 Task: Look for space in Jaten, Indonesia from 1st June, 2023 to 9th June, 2023 for 6 adults in price range Rs.6000 to Rs.12000. Place can be entire place with 3 bedrooms having 3 beds and 3 bathrooms. Property type can be house, flat, guest house. Booking option can be shelf check-in. Required host language is English.
Action: Mouse moved to (428, 80)
Screenshot: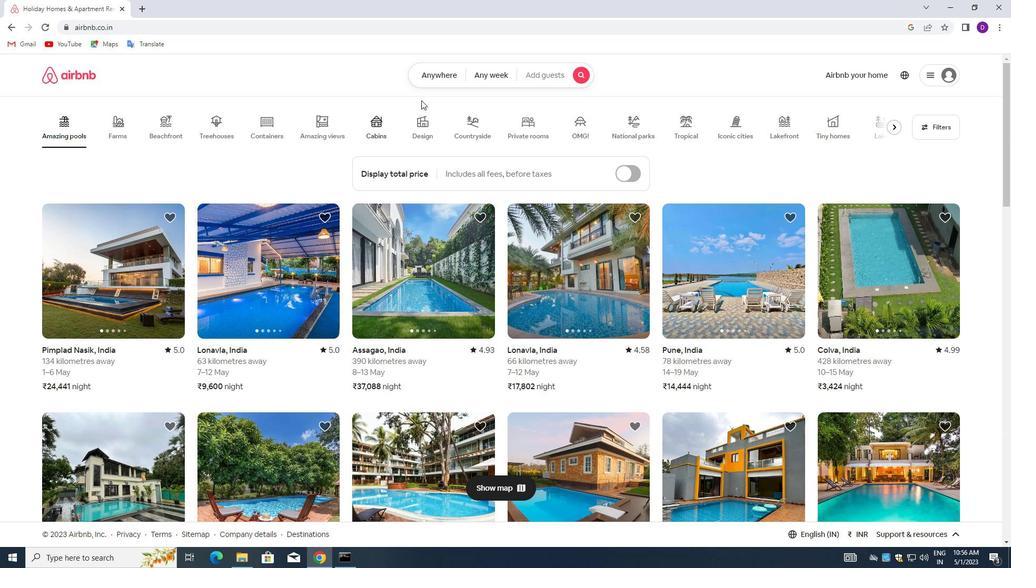 
Action: Mouse pressed left at (428, 80)
Screenshot: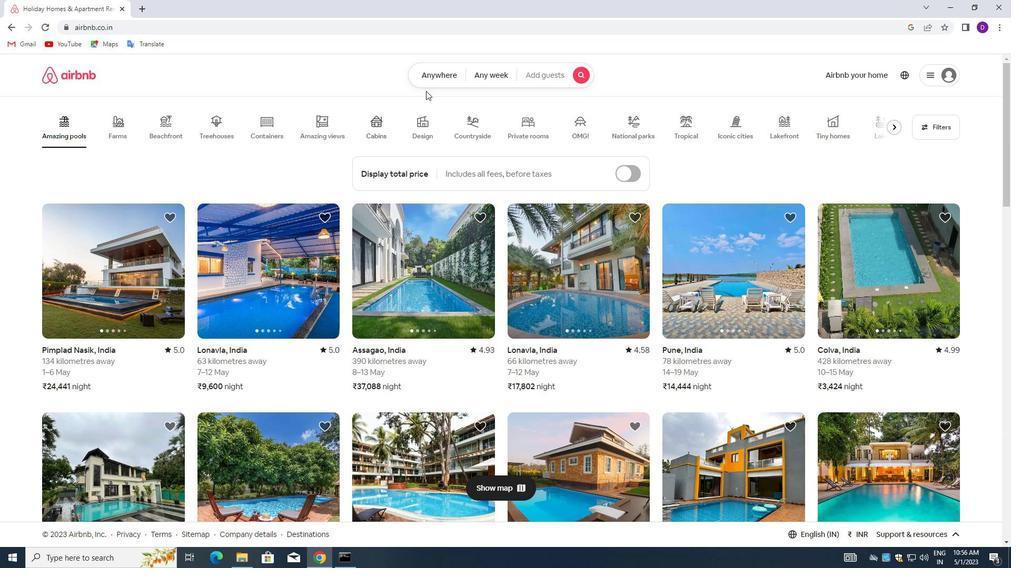 
Action: Mouse moved to (330, 119)
Screenshot: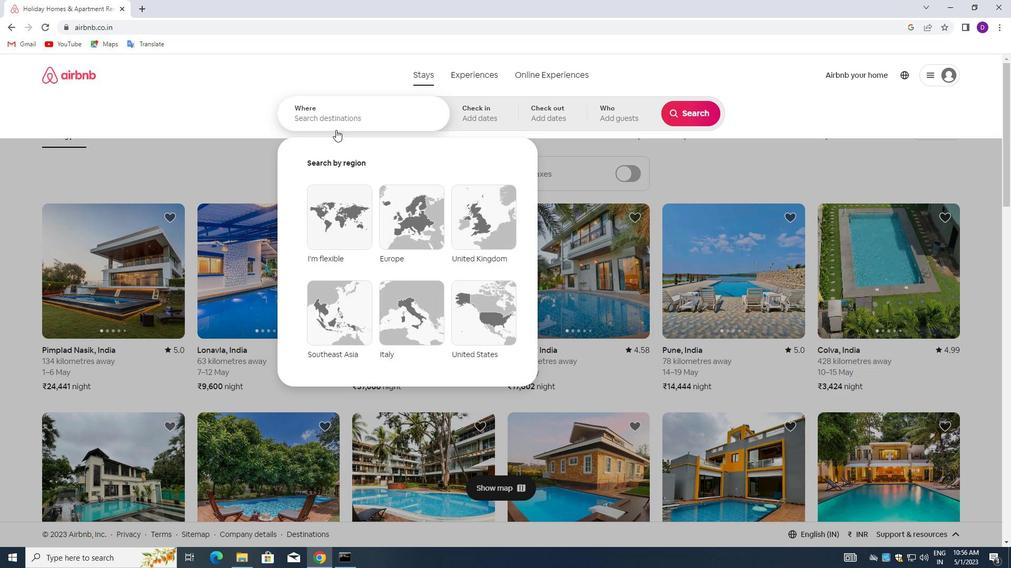 
Action: Mouse pressed left at (330, 119)
Screenshot: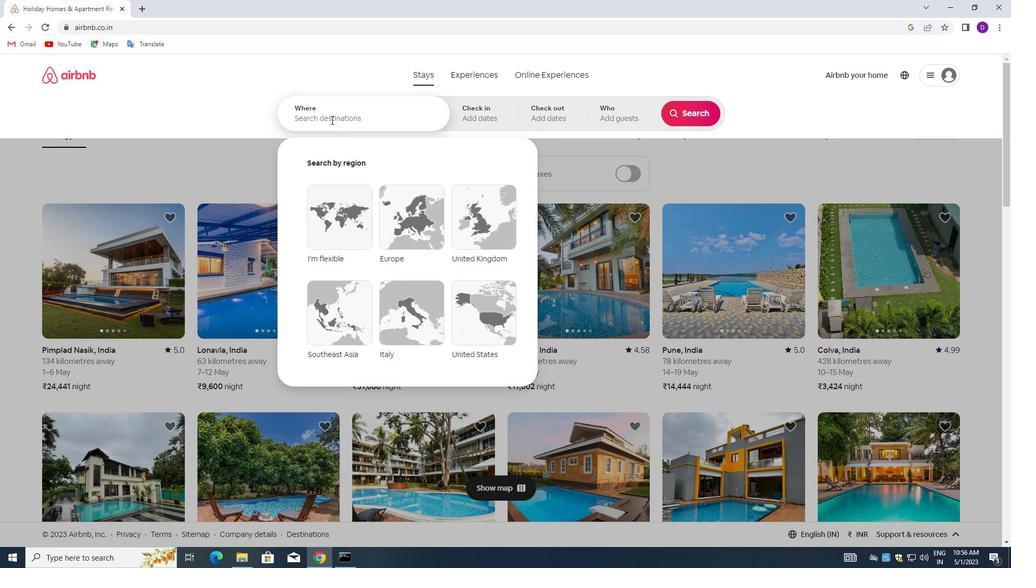 
Action: Key pressed <Key.shift>JATEN,<Key.space><Key.shift>INDONESIA<Key.enter>
Screenshot: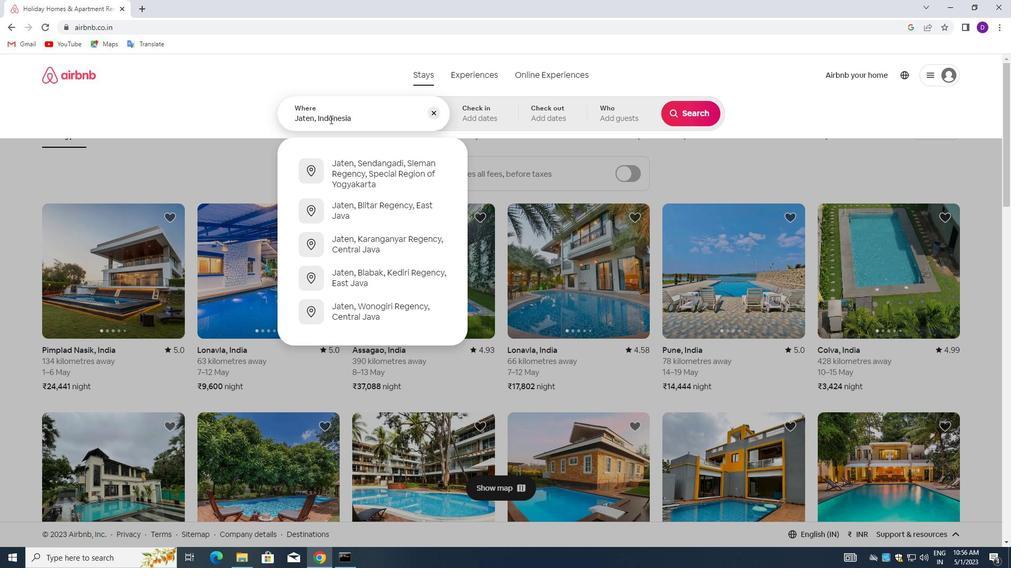 
Action: Mouse moved to (624, 240)
Screenshot: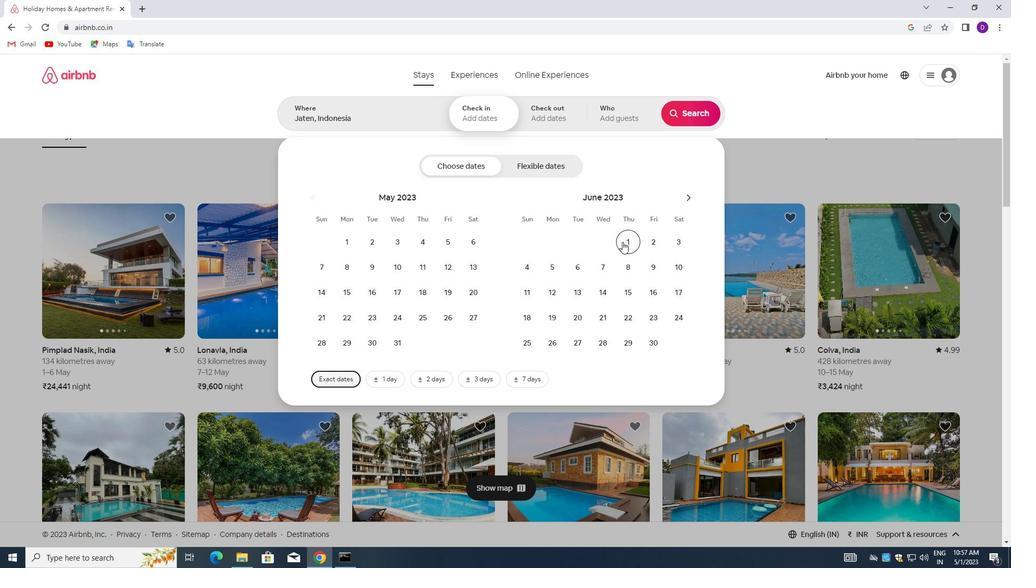 
Action: Mouse pressed left at (624, 240)
Screenshot: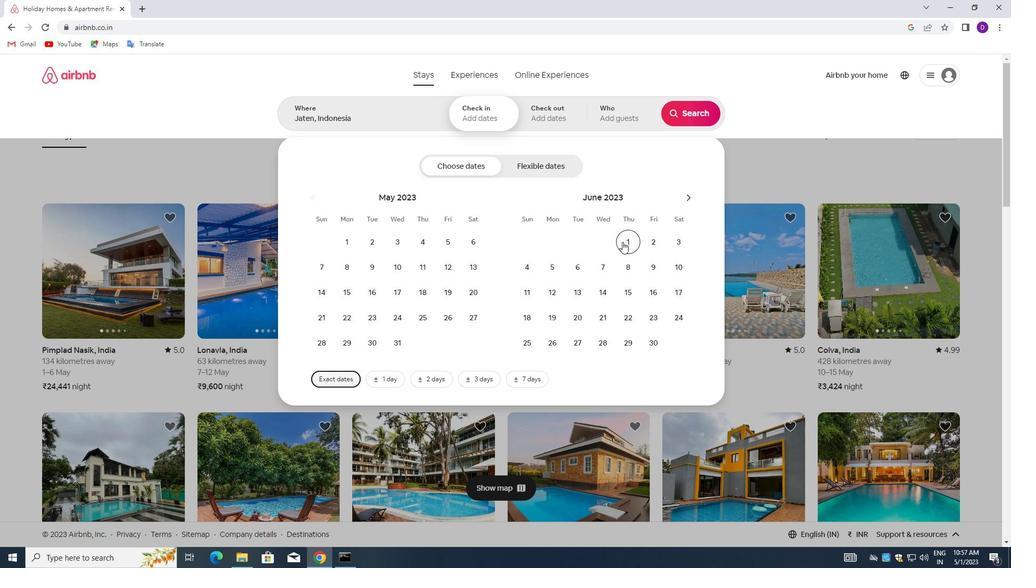 
Action: Mouse moved to (648, 262)
Screenshot: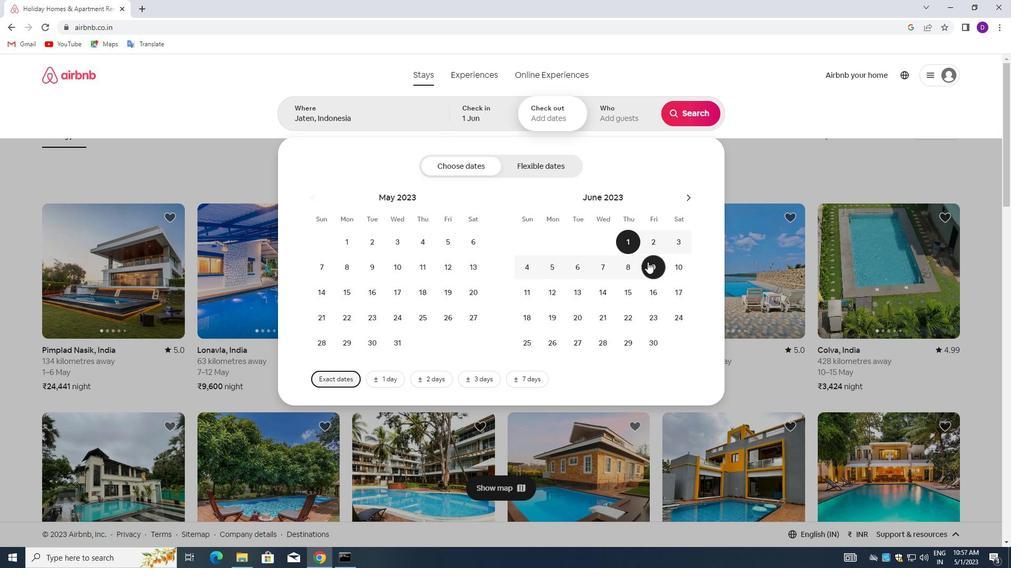 
Action: Mouse pressed left at (648, 262)
Screenshot: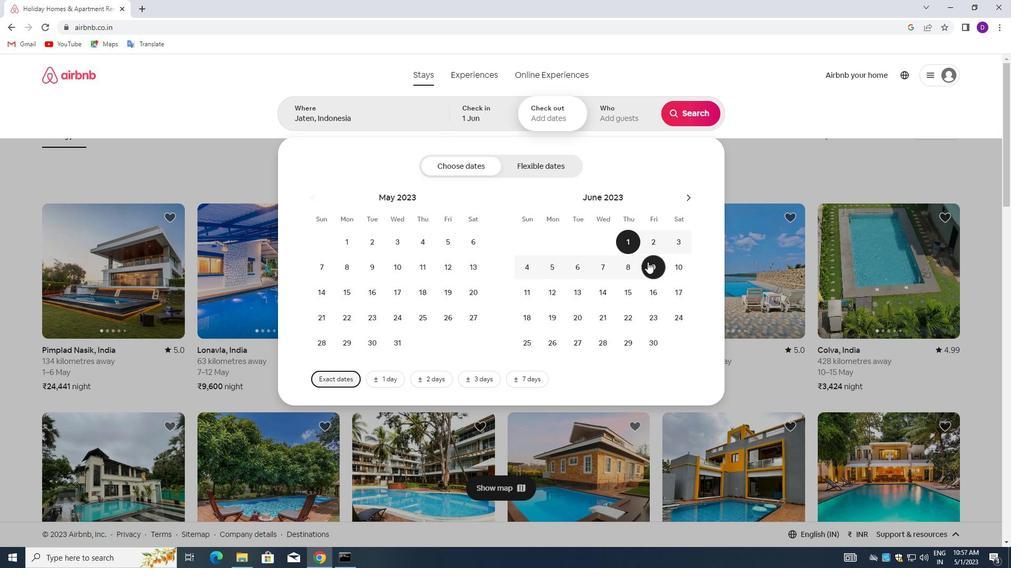 
Action: Mouse moved to (609, 119)
Screenshot: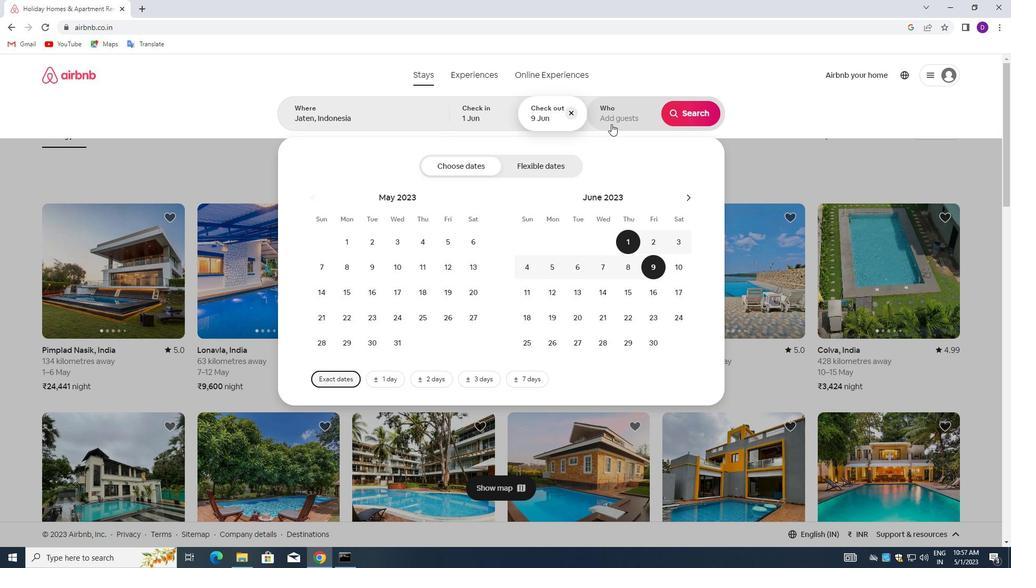 
Action: Mouse pressed left at (609, 119)
Screenshot: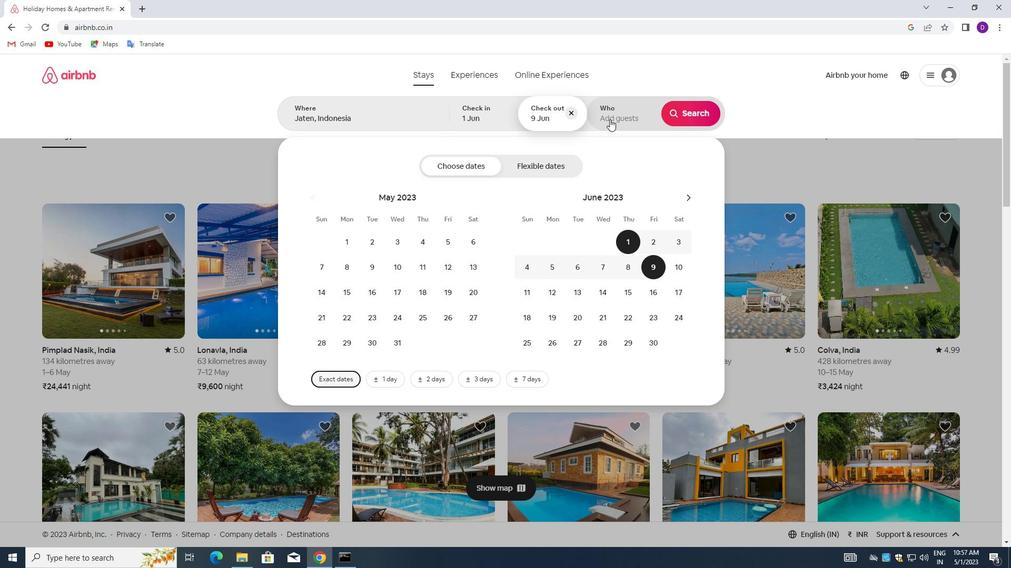
Action: Mouse moved to (697, 169)
Screenshot: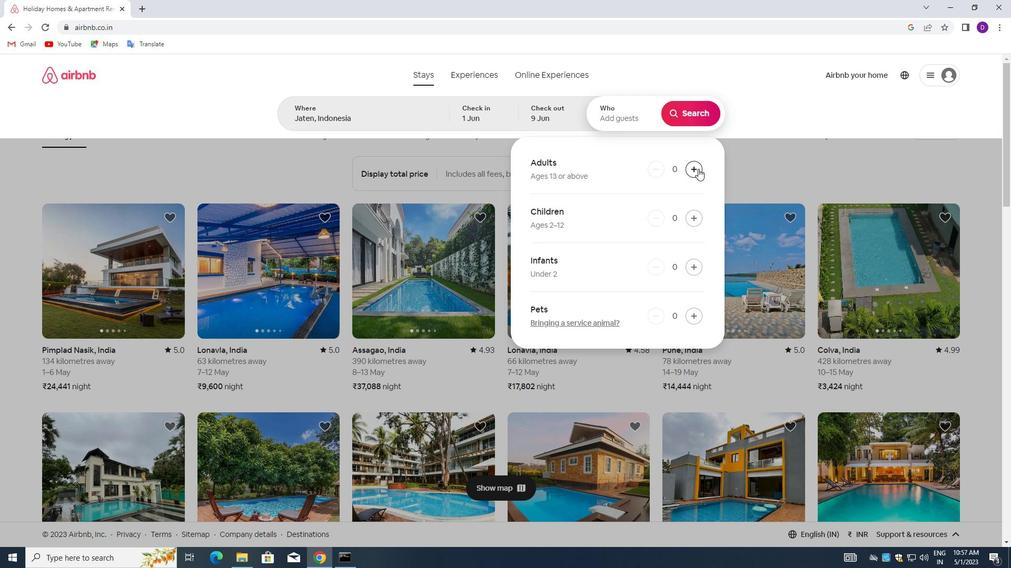 
Action: Mouse pressed left at (697, 169)
Screenshot: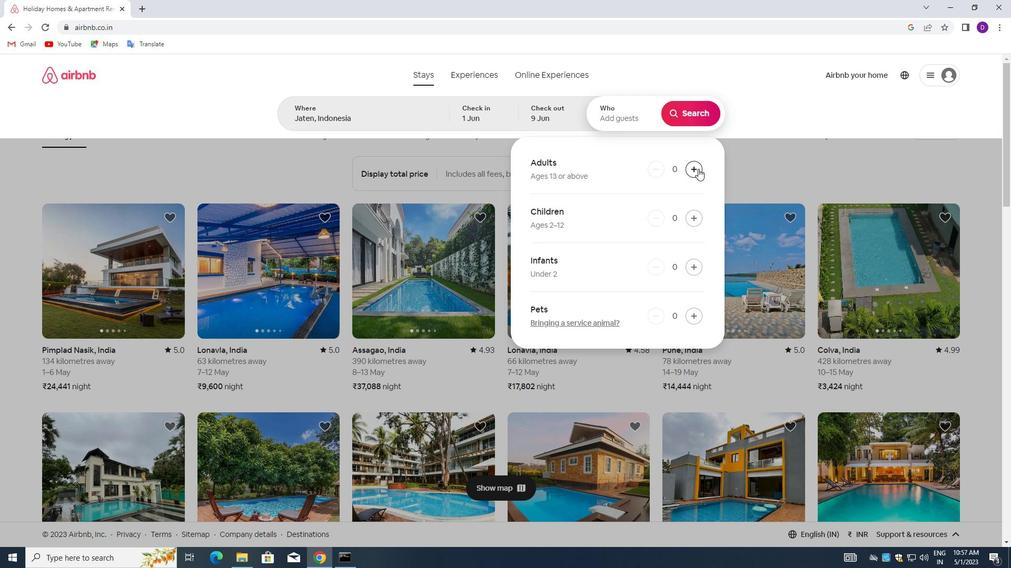 
Action: Mouse pressed left at (697, 169)
Screenshot: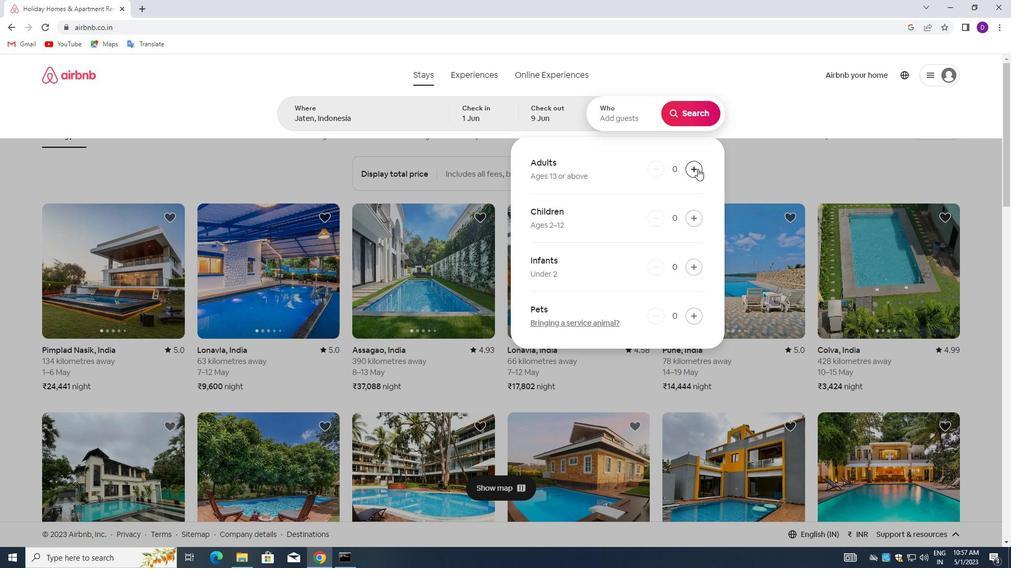 
Action: Mouse pressed left at (697, 169)
Screenshot: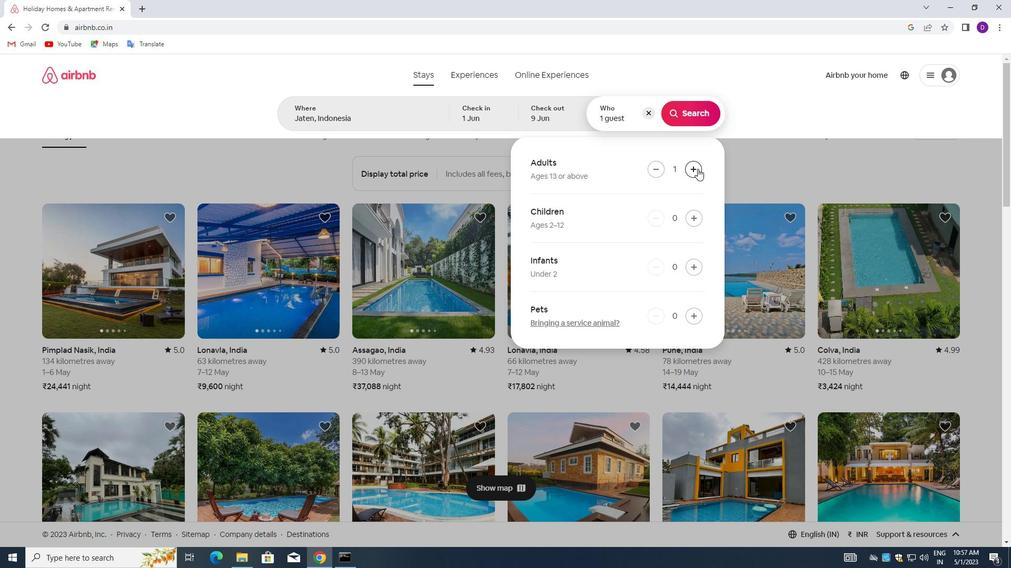 
Action: Mouse pressed left at (697, 169)
Screenshot: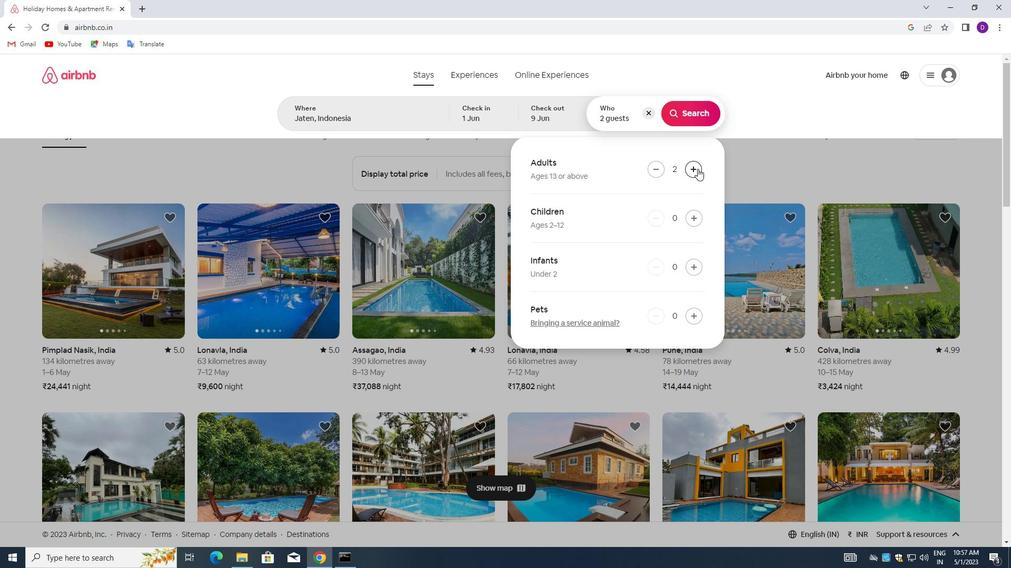 
Action: Mouse pressed left at (697, 169)
Screenshot: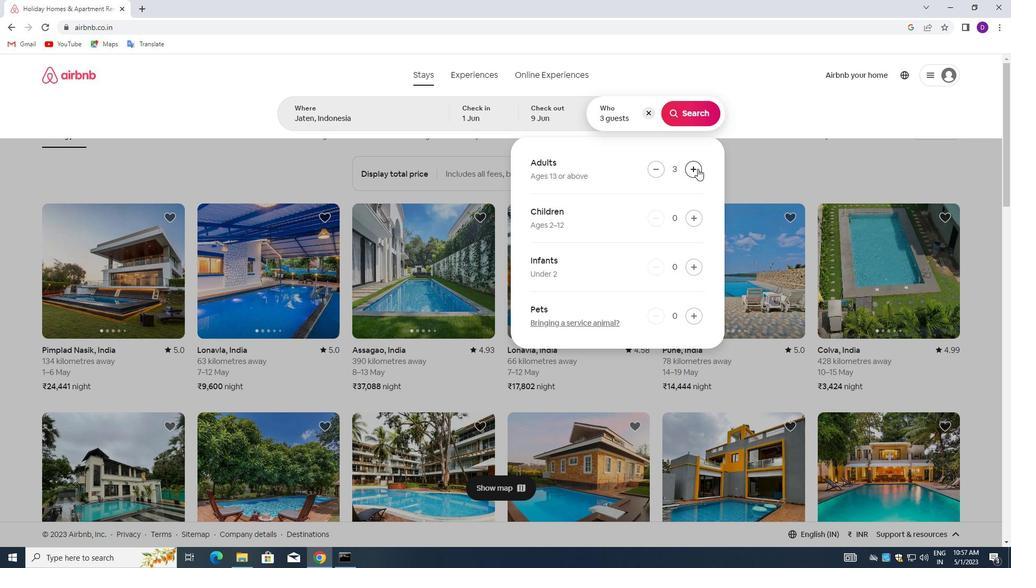 
Action: Mouse pressed left at (697, 169)
Screenshot: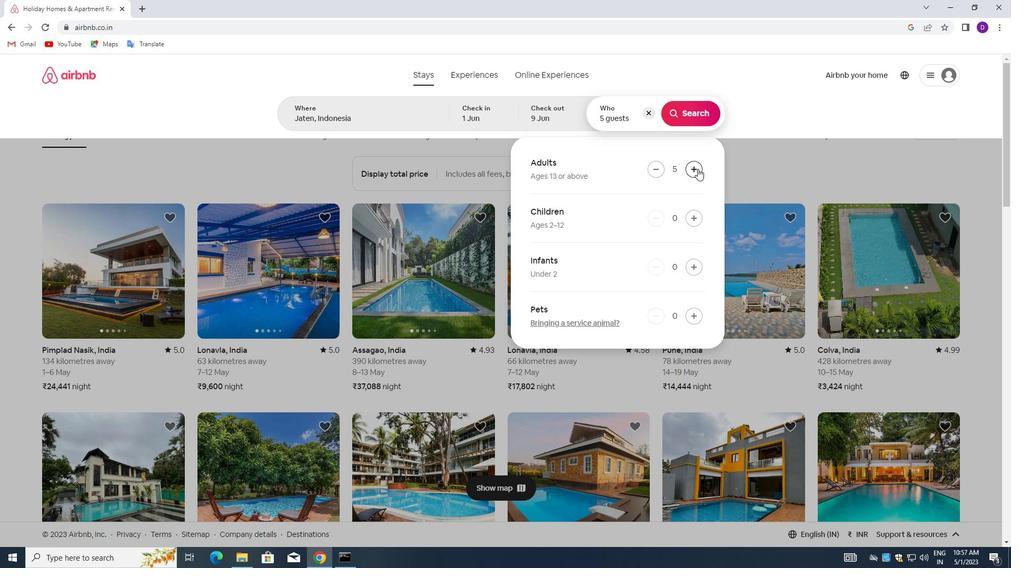 
Action: Mouse moved to (685, 112)
Screenshot: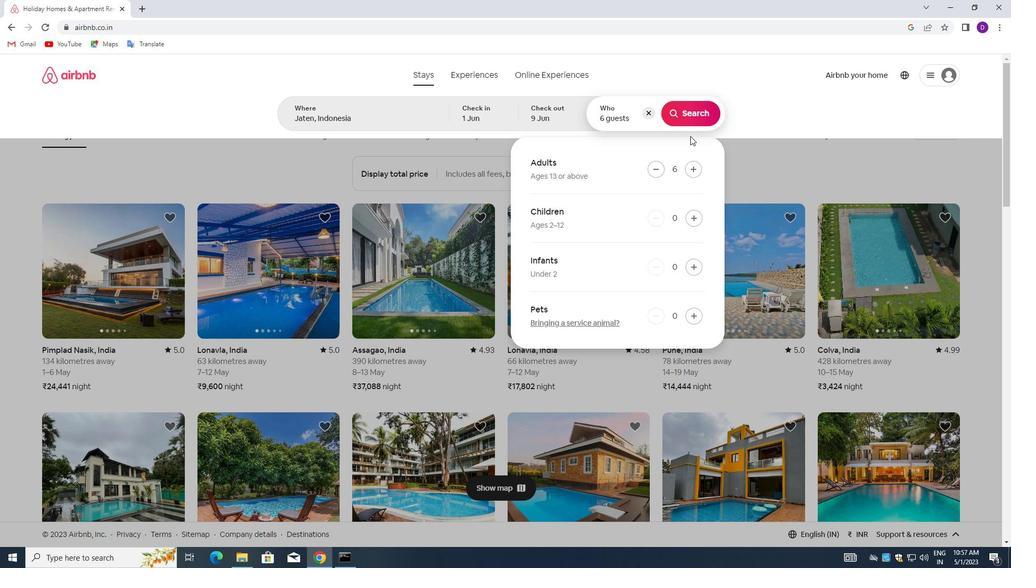 
Action: Mouse pressed left at (685, 112)
Screenshot: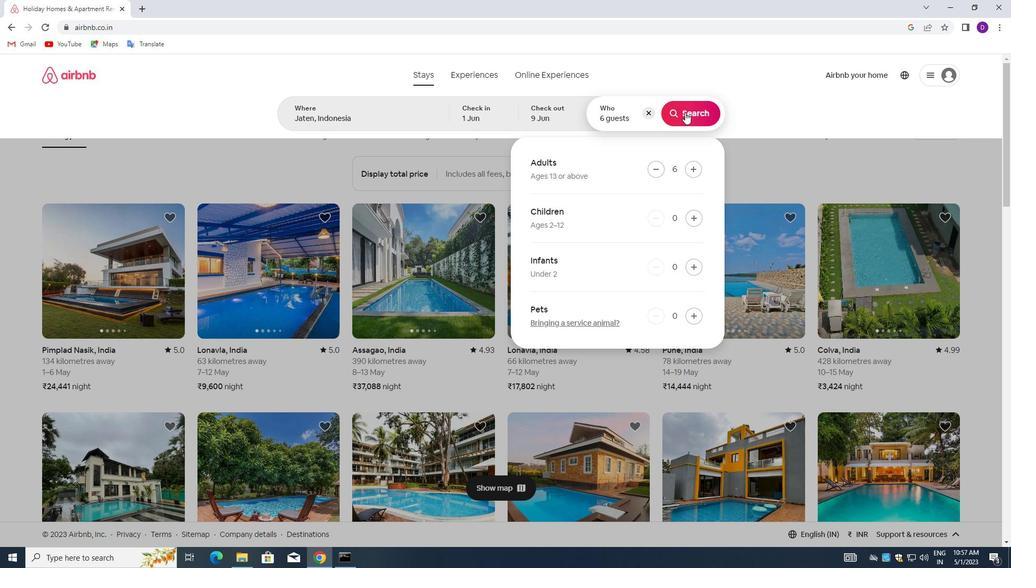 
Action: Mouse moved to (957, 117)
Screenshot: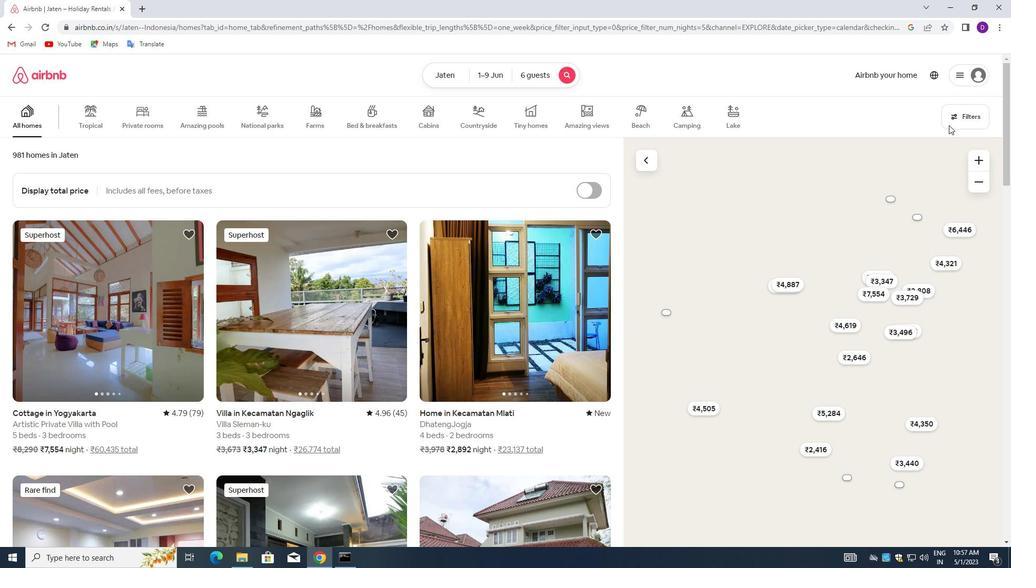 
Action: Mouse pressed left at (957, 117)
Screenshot: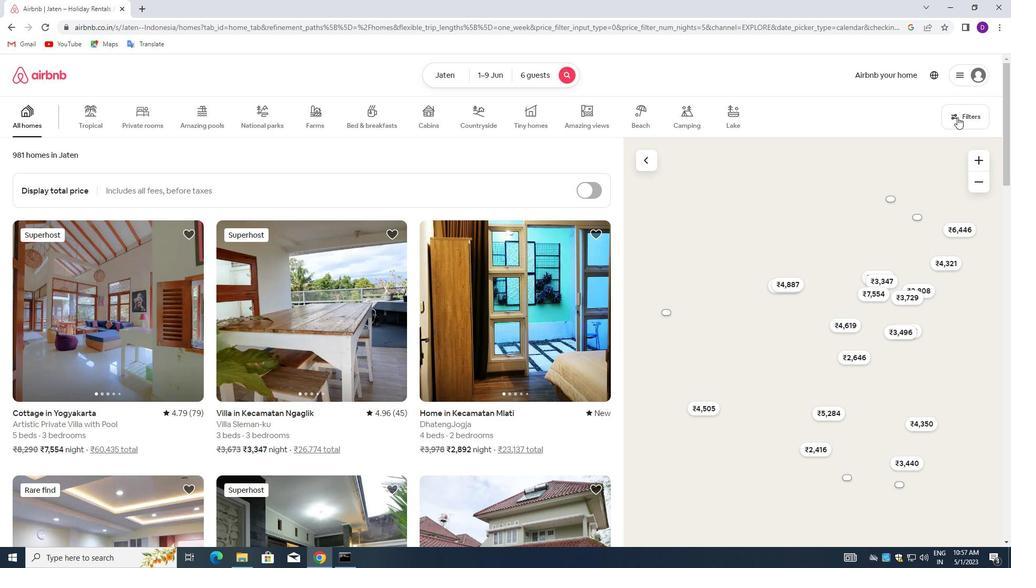 
Action: Mouse moved to (380, 254)
Screenshot: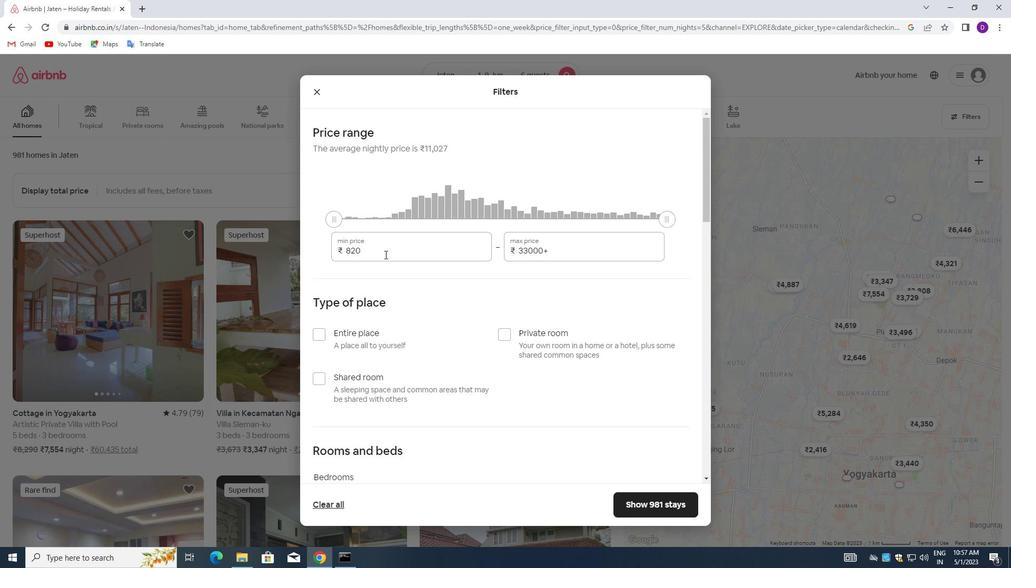 
Action: Mouse pressed left at (380, 254)
Screenshot: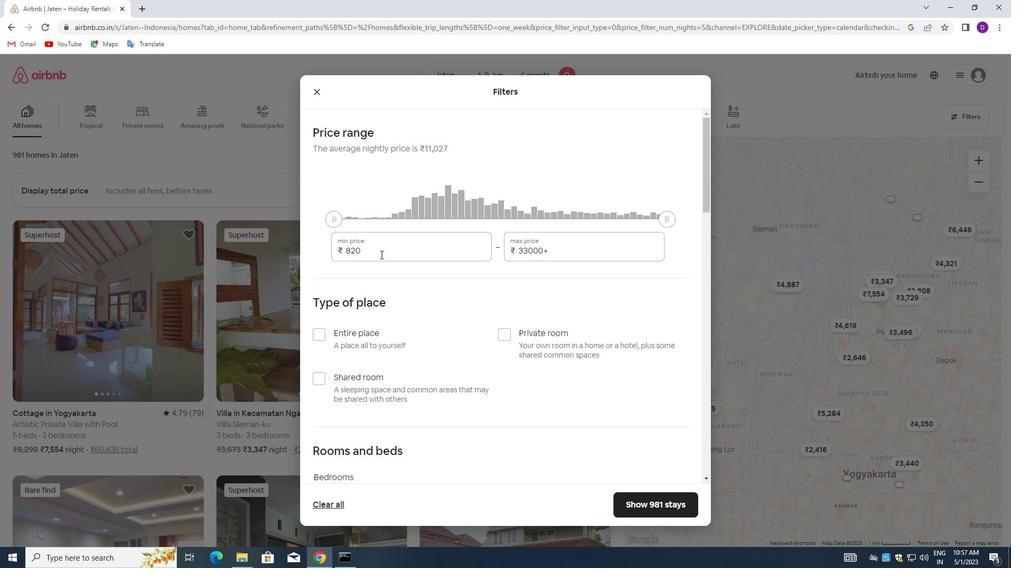 
Action: Mouse pressed left at (380, 254)
Screenshot: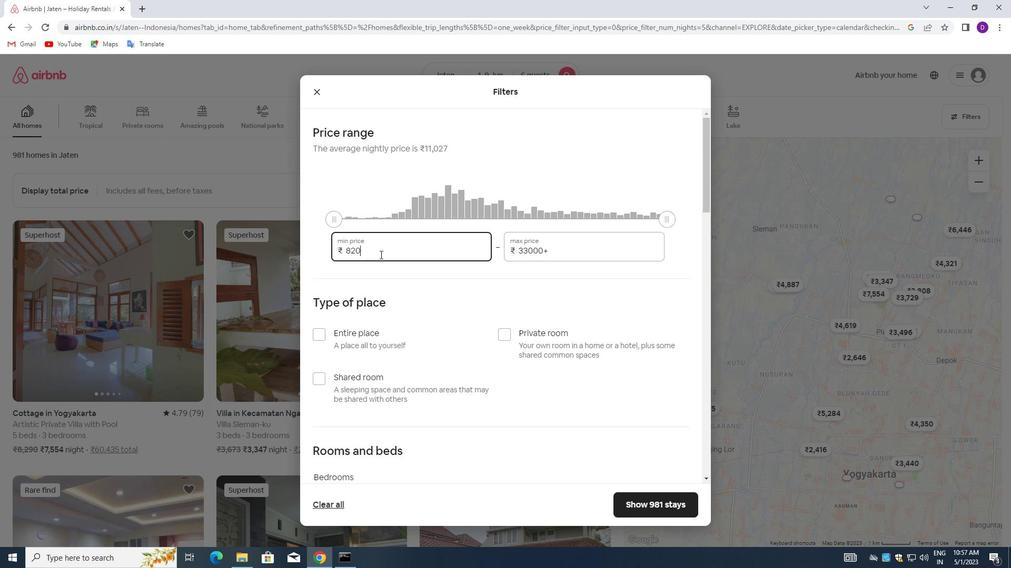 
Action: Key pressed 6000<Key.tab>12<Key.backspace><Key.backspace><Key.backspace><Key.backspace><Key.backspace><Key.backspace><Key.backspace><Key.backspace><Key.backspace><Key.backspace><Key.backspace><Key.backspace><Key.backspace>12000
Screenshot: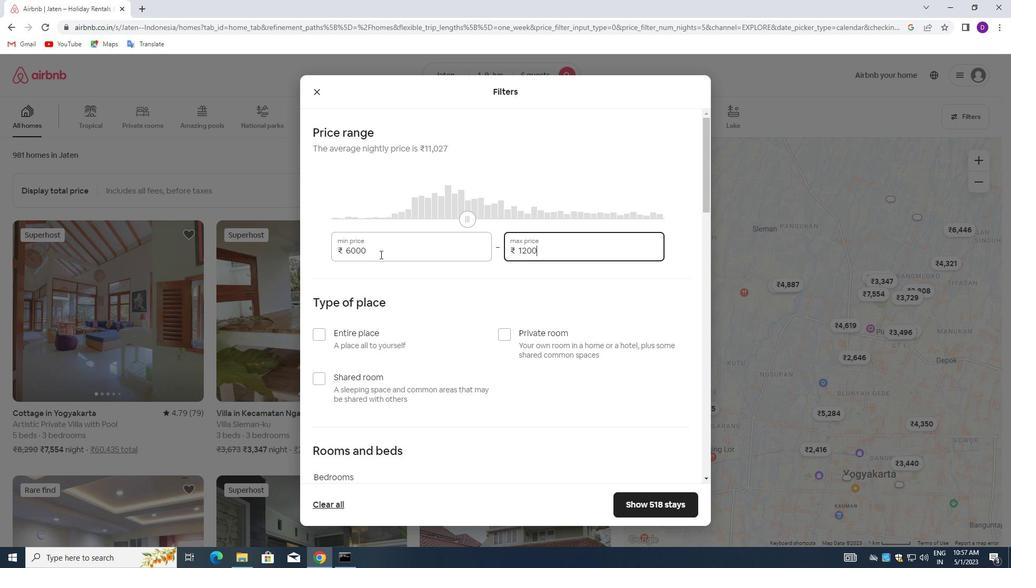 
Action: Mouse moved to (551, 260)
Screenshot: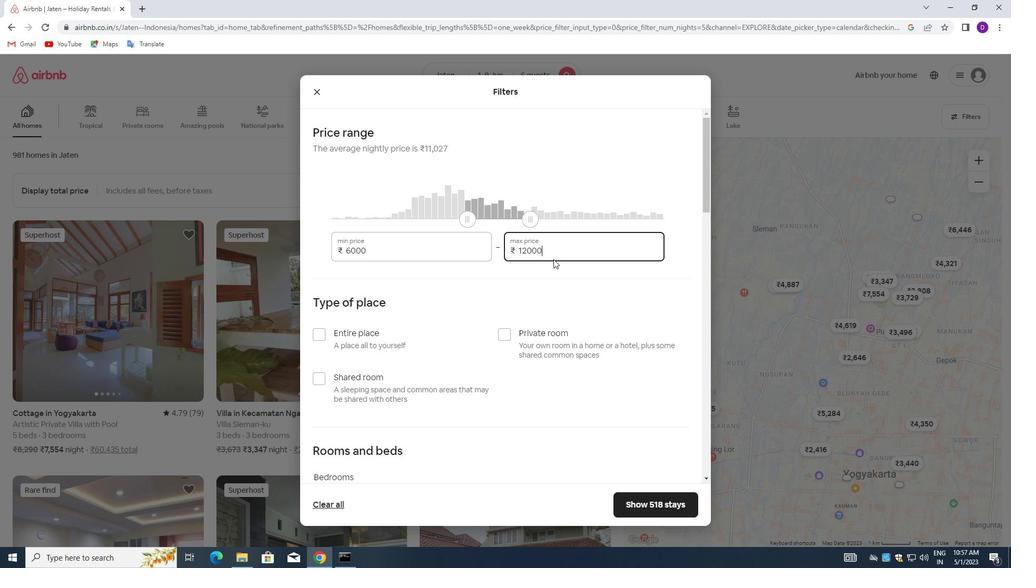 
Action: Mouse scrolled (551, 260) with delta (0, 0)
Screenshot: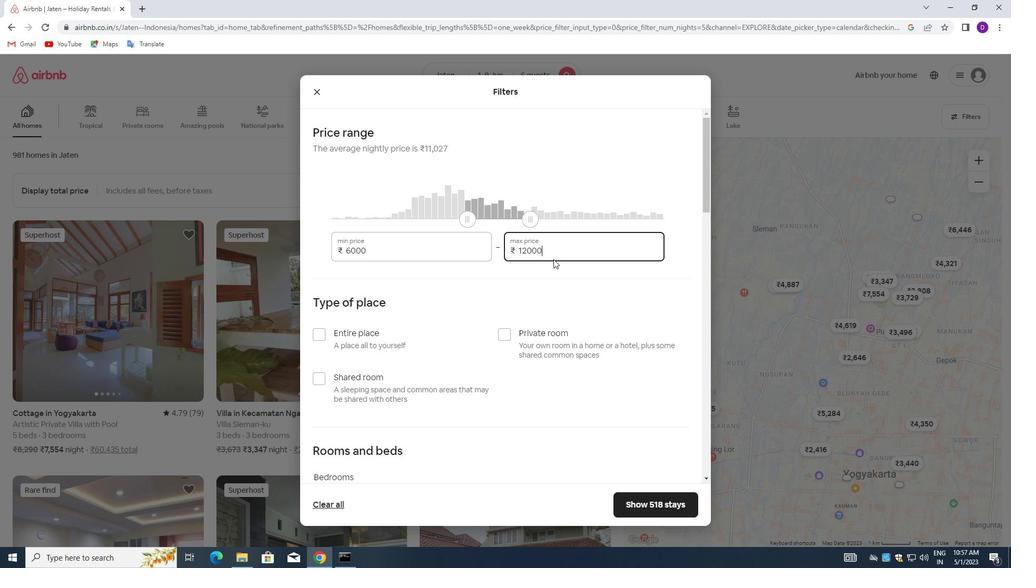 
Action: Mouse moved to (550, 261)
Screenshot: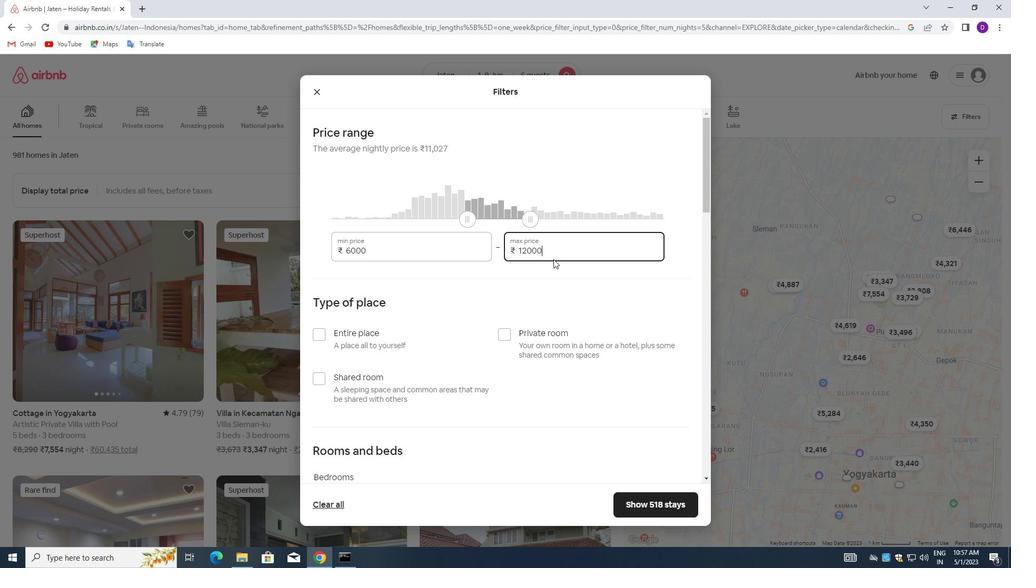 
Action: Mouse scrolled (550, 260) with delta (0, 0)
Screenshot: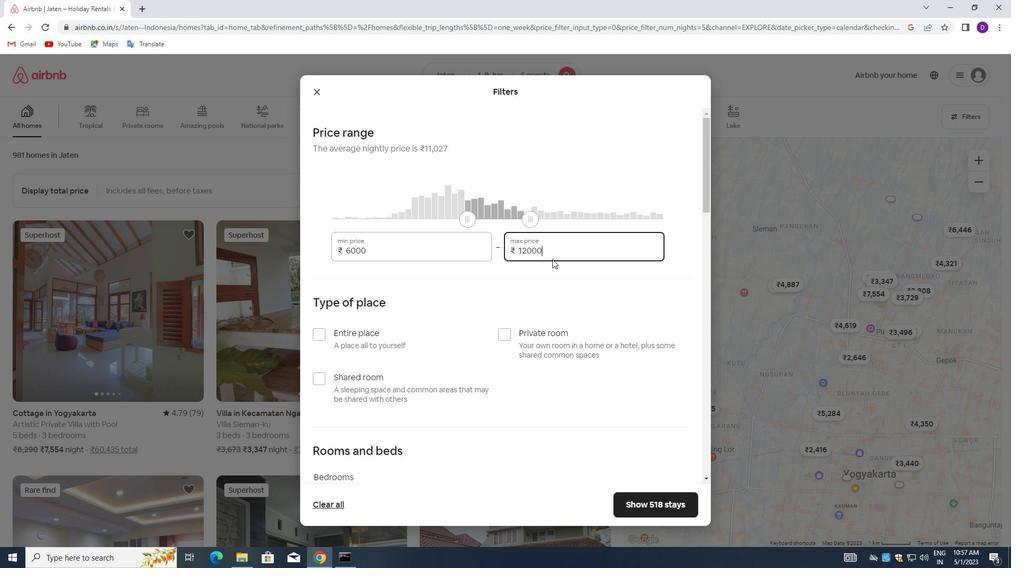 
Action: Mouse moved to (314, 230)
Screenshot: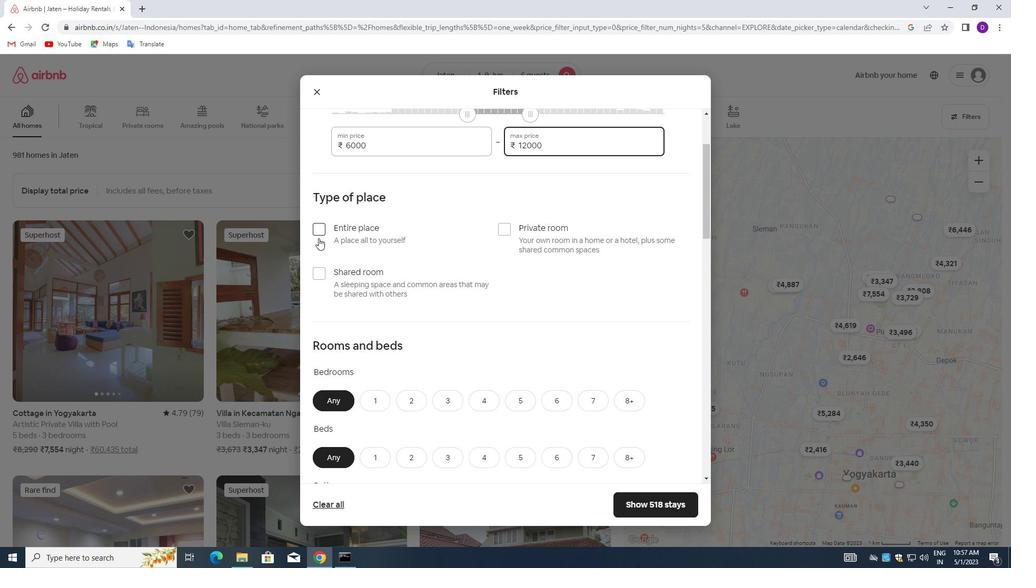 
Action: Mouse pressed left at (314, 230)
Screenshot: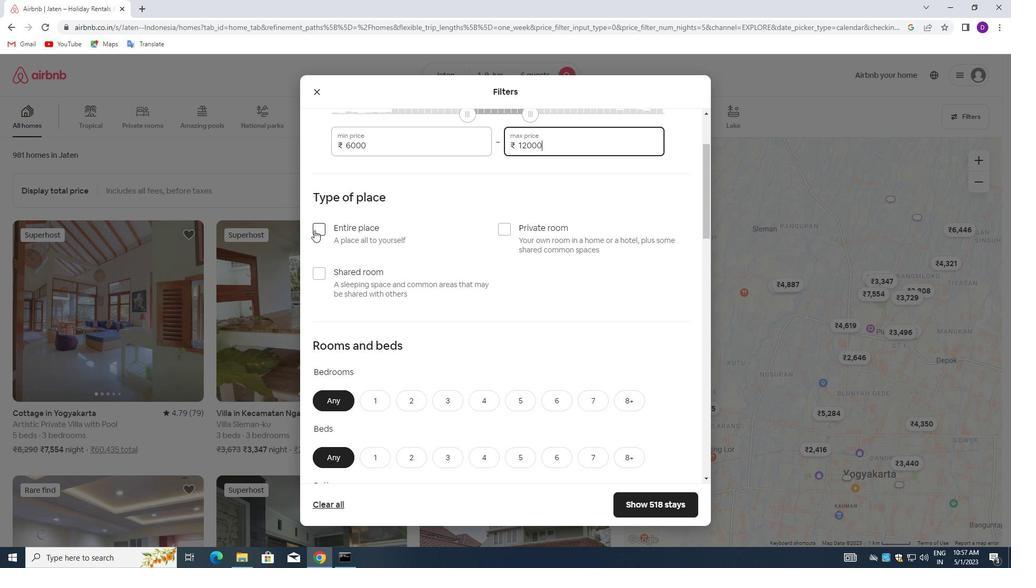 
Action: Mouse moved to (423, 282)
Screenshot: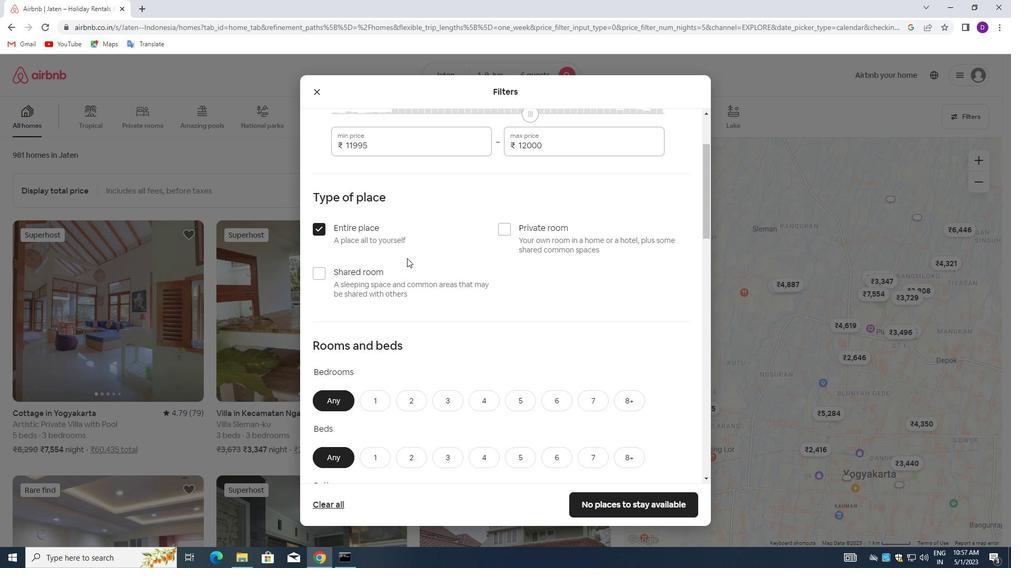 
Action: Mouse scrolled (423, 281) with delta (0, 0)
Screenshot: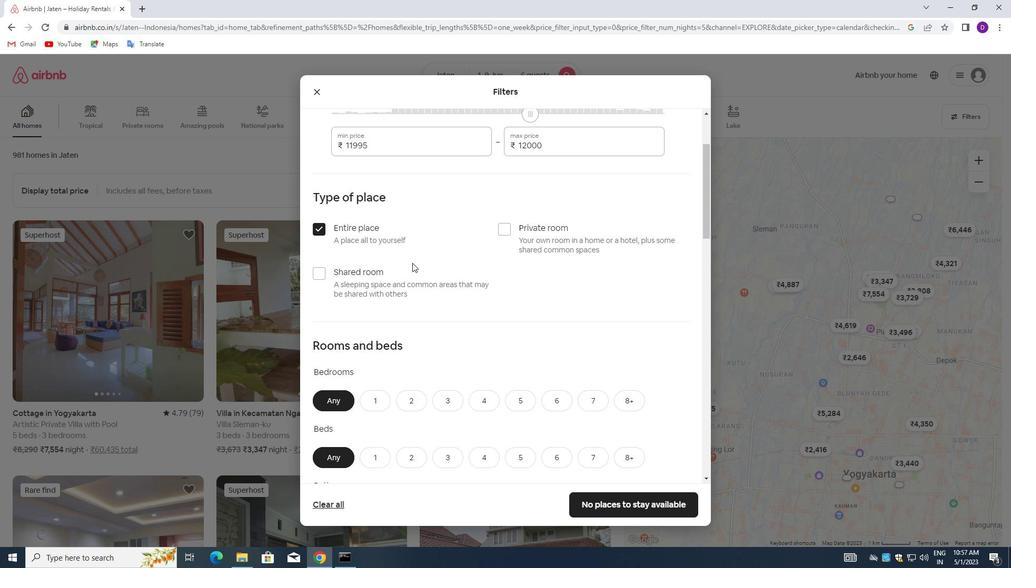 
Action: Mouse moved to (423, 283)
Screenshot: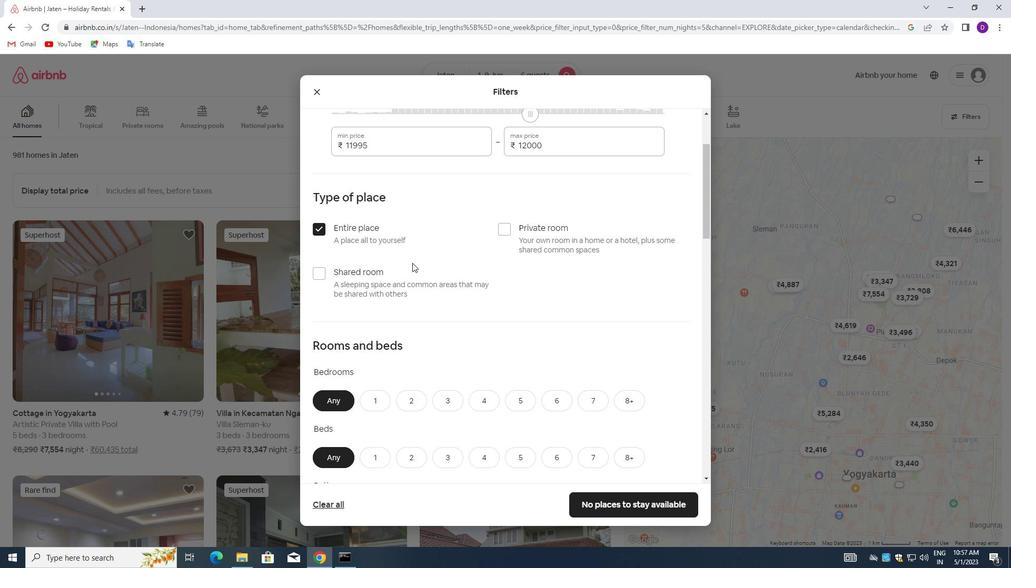 
Action: Mouse scrolled (423, 282) with delta (0, 0)
Screenshot: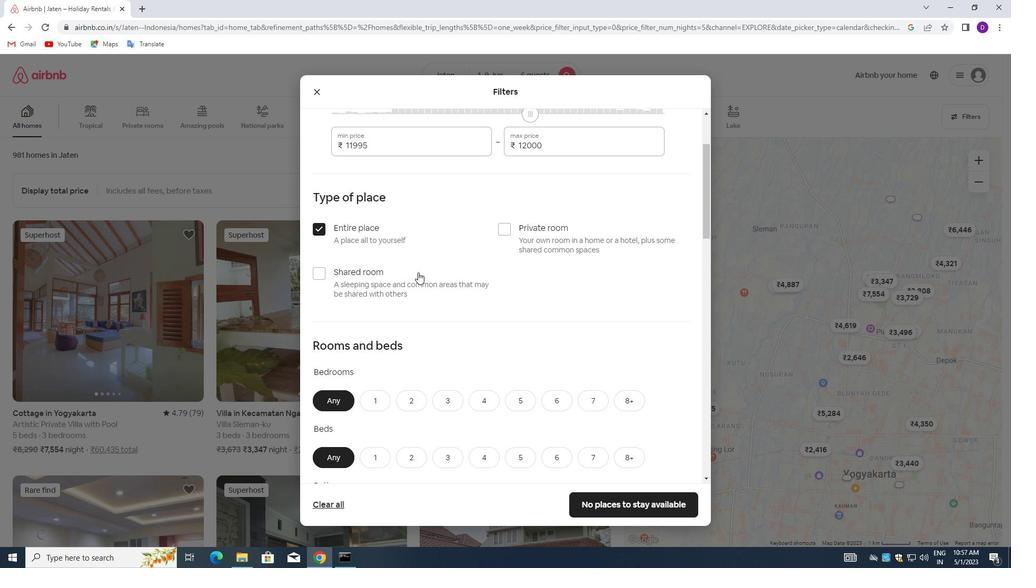
Action: Mouse moved to (423, 283)
Screenshot: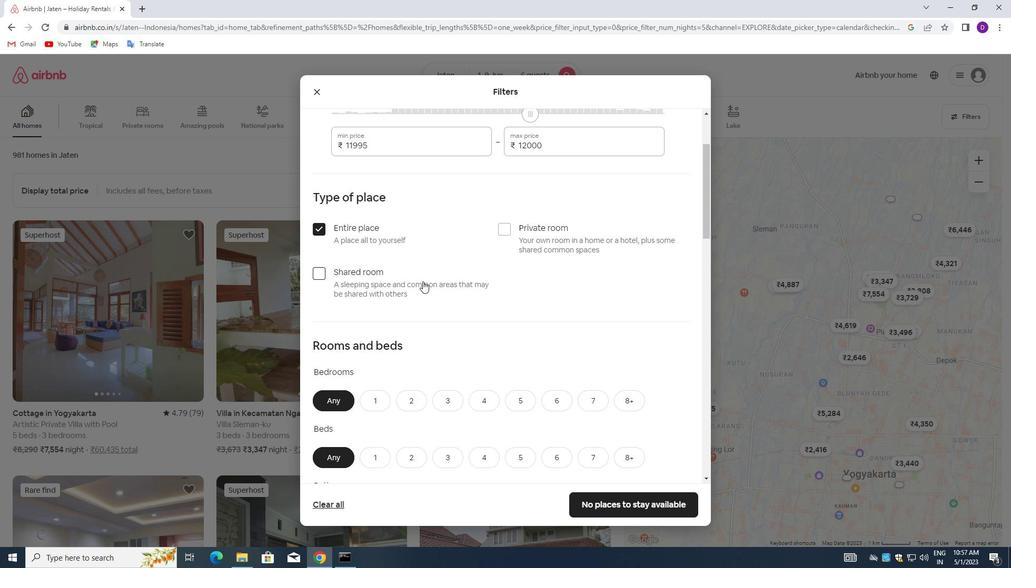 
Action: Mouse scrolled (423, 282) with delta (0, 0)
Screenshot: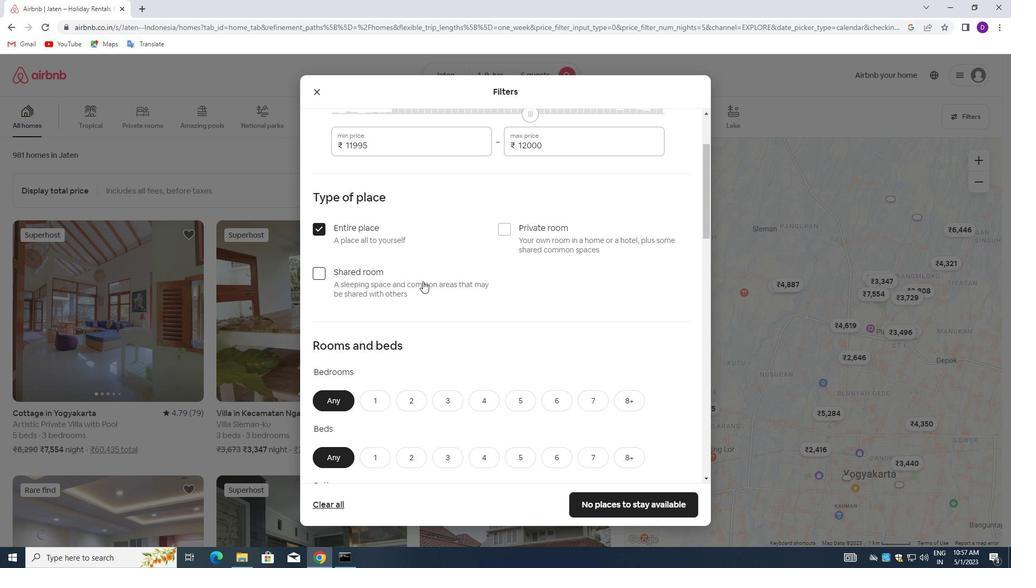 
Action: Mouse moved to (443, 244)
Screenshot: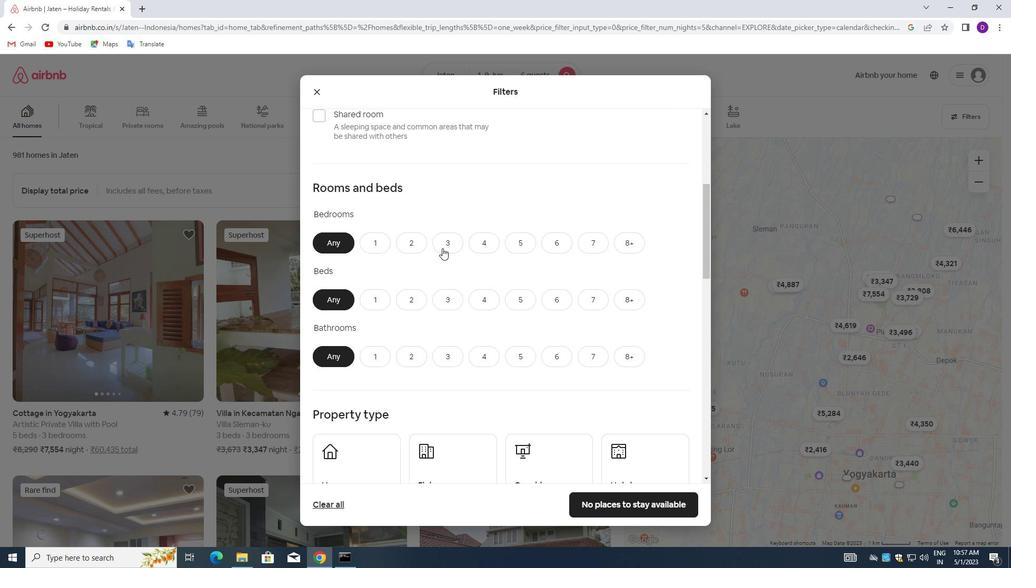 
Action: Mouse pressed left at (443, 244)
Screenshot: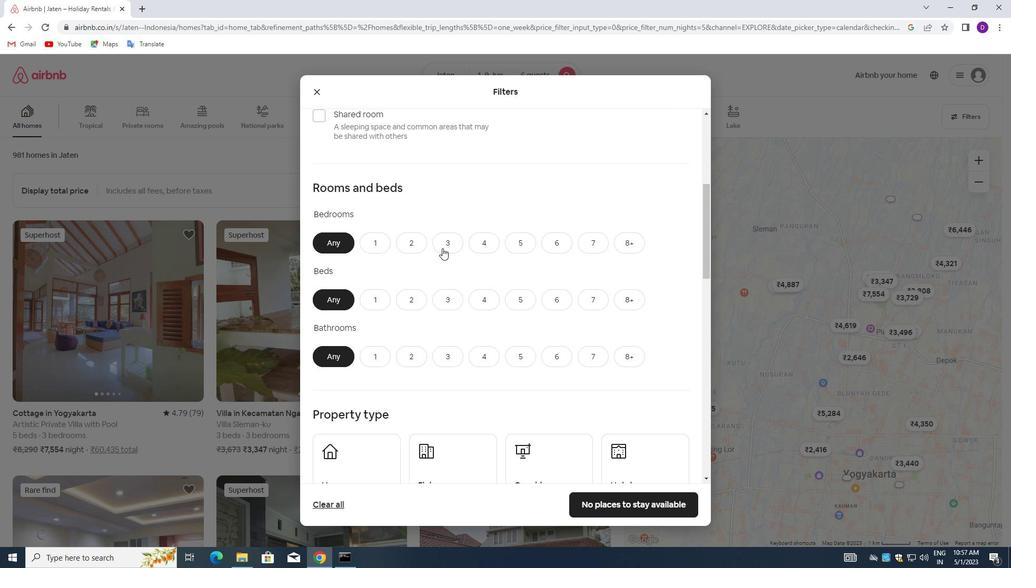 
Action: Mouse moved to (448, 299)
Screenshot: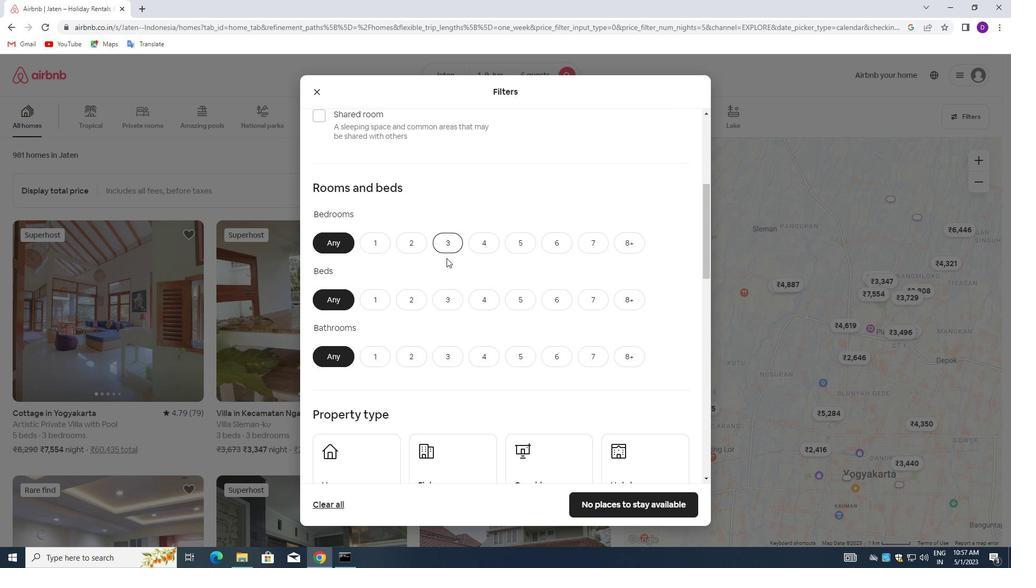
Action: Mouse pressed left at (448, 299)
Screenshot: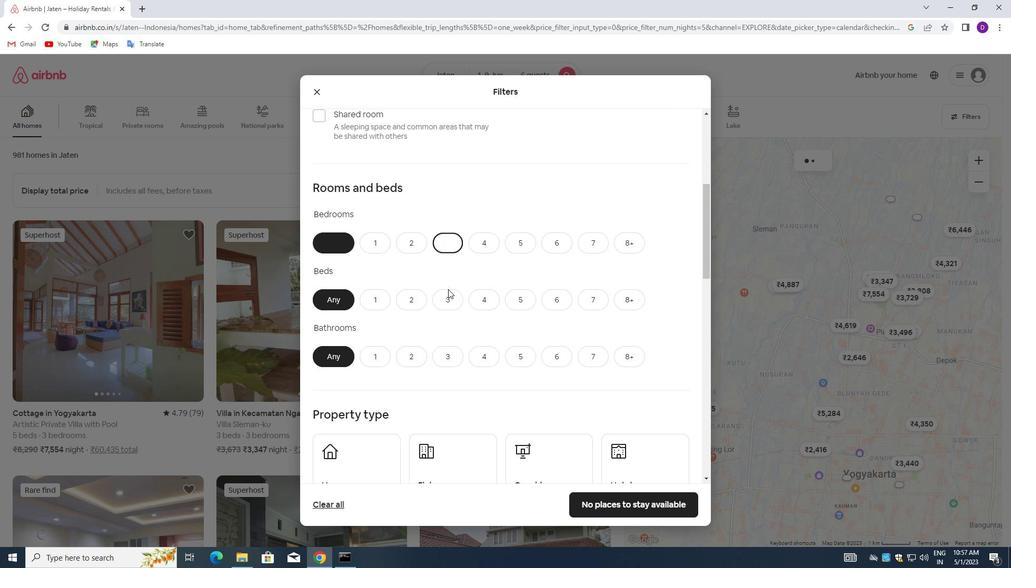 
Action: Mouse moved to (442, 357)
Screenshot: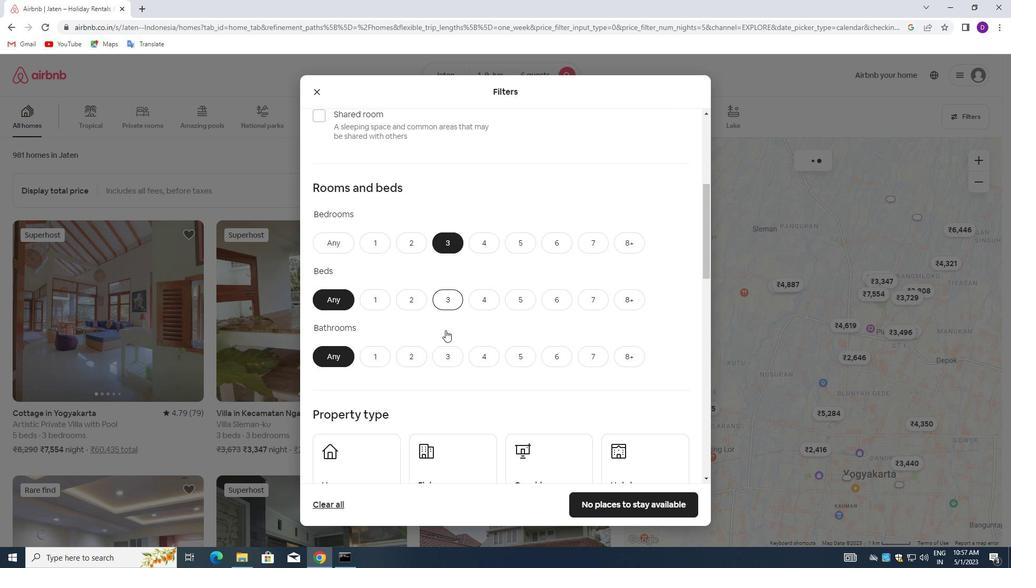 
Action: Mouse pressed left at (442, 357)
Screenshot: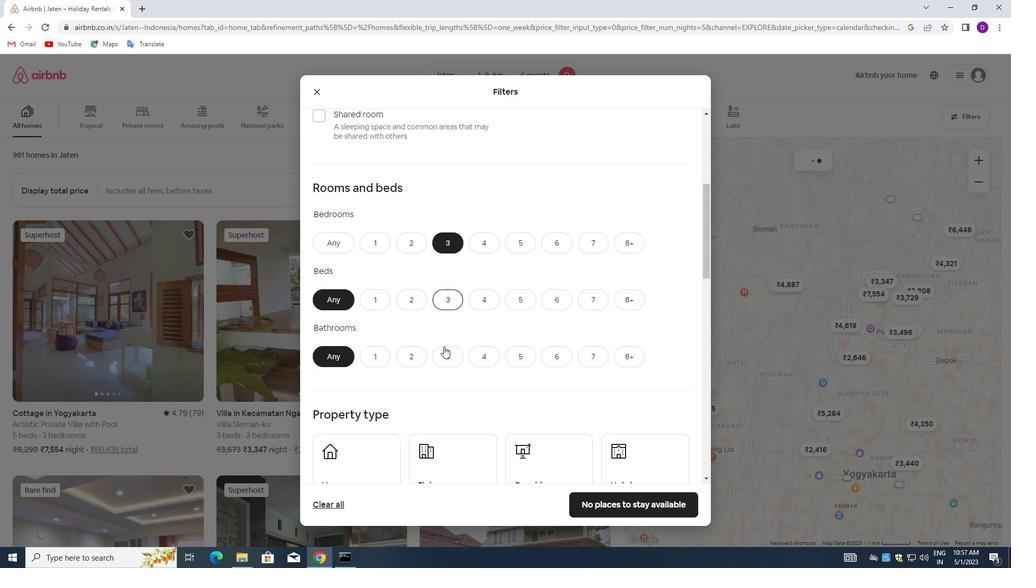 
Action: Mouse moved to (451, 339)
Screenshot: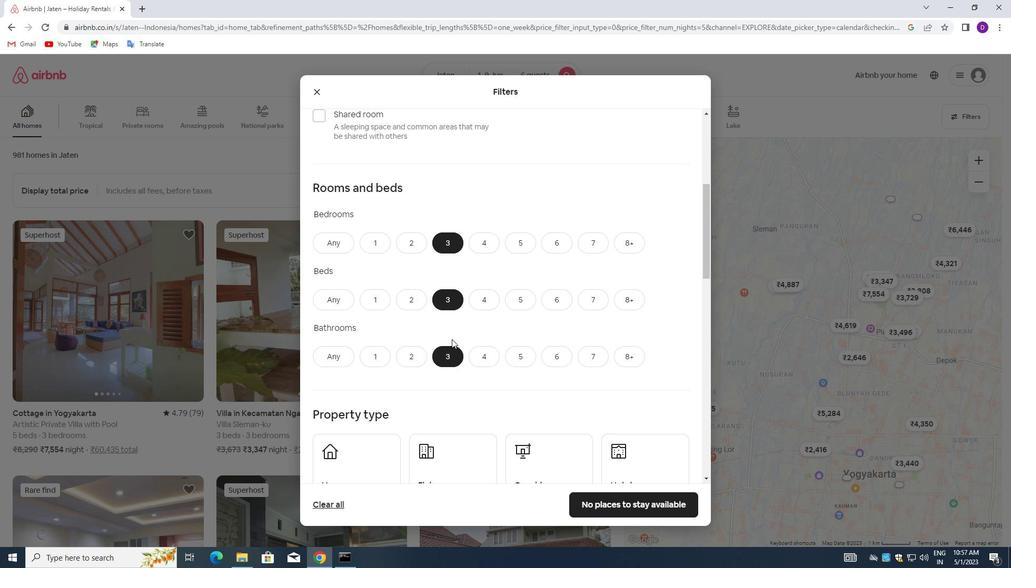
Action: Mouse scrolled (451, 338) with delta (0, 0)
Screenshot: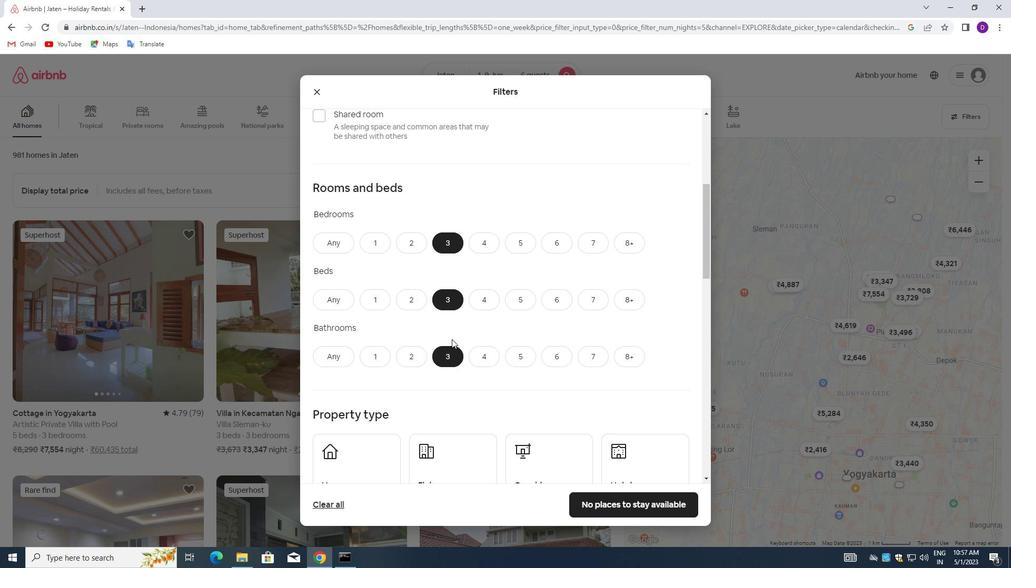 
Action: Mouse scrolled (451, 338) with delta (0, 0)
Screenshot: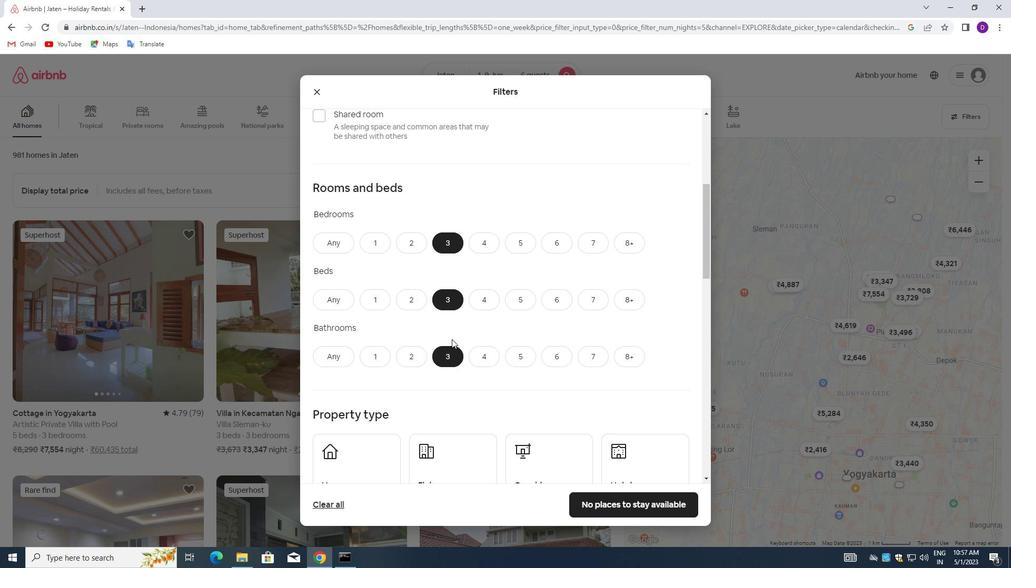 
Action: Mouse scrolled (451, 338) with delta (0, 0)
Screenshot: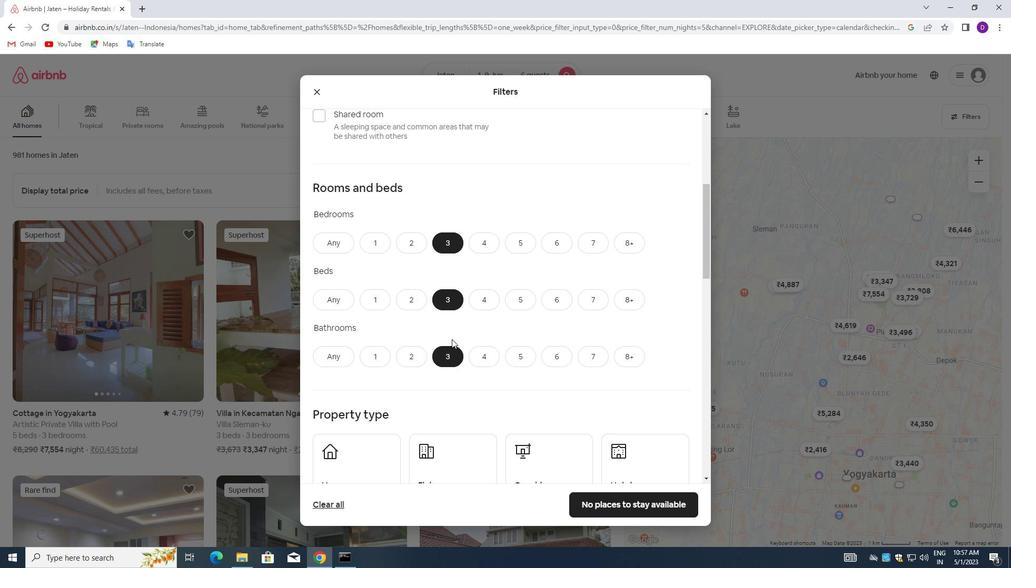 
Action: Mouse moved to (358, 323)
Screenshot: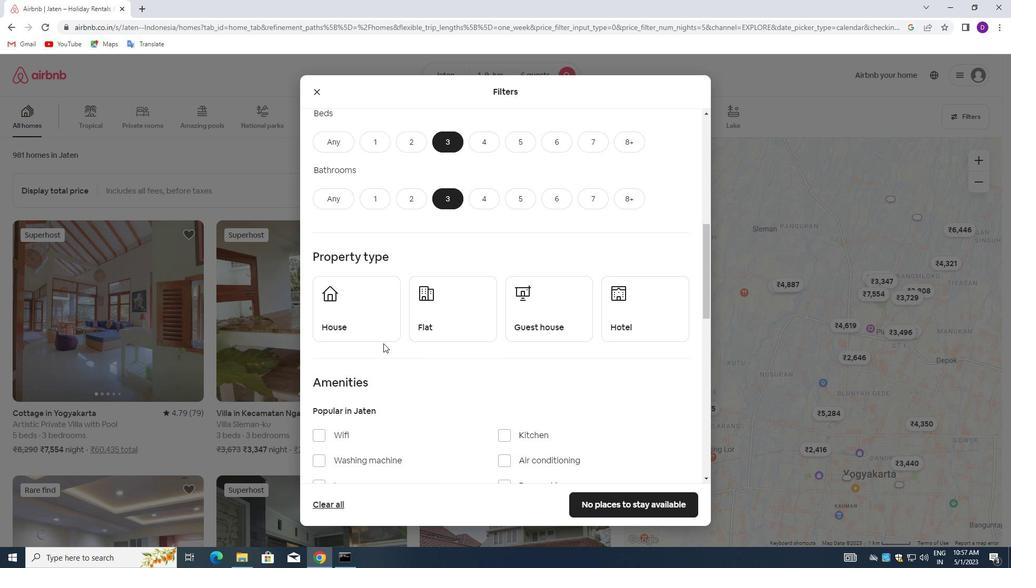 
Action: Mouse pressed left at (358, 323)
Screenshot: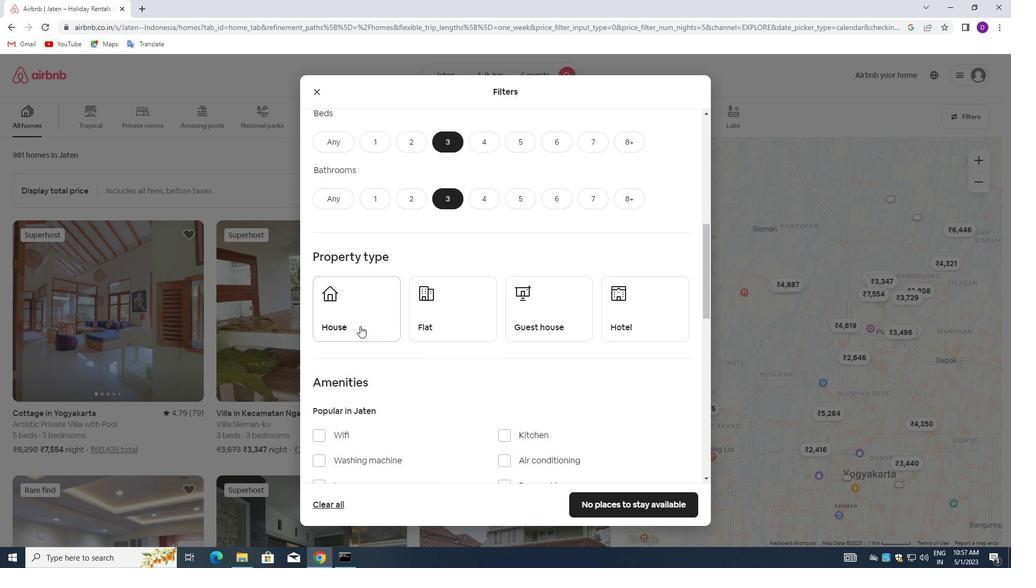 
Action: Mouse moved to (441, 319)
Screenshot: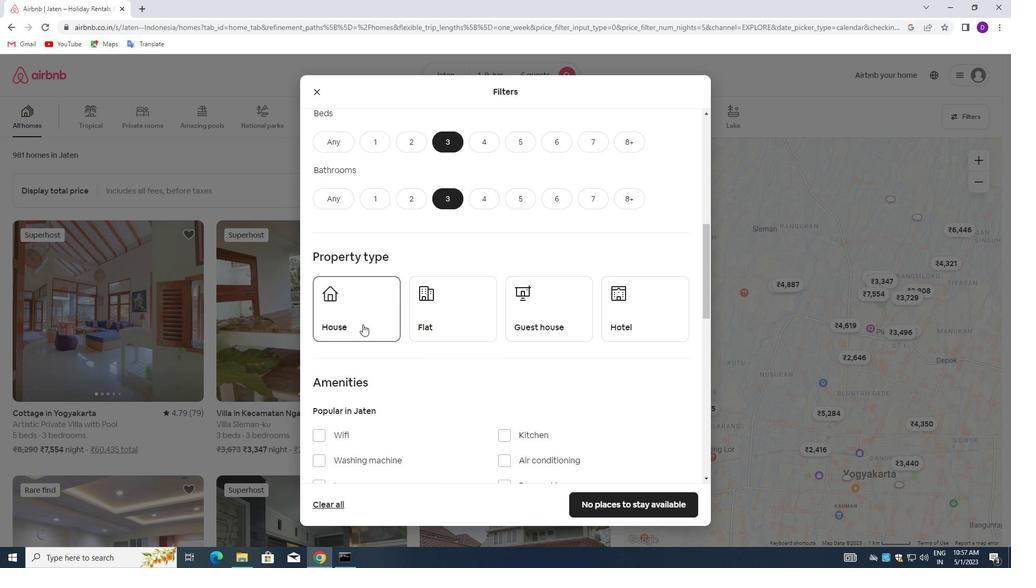 
Action: Mouse pressed left at (441, 319)
Screenshot: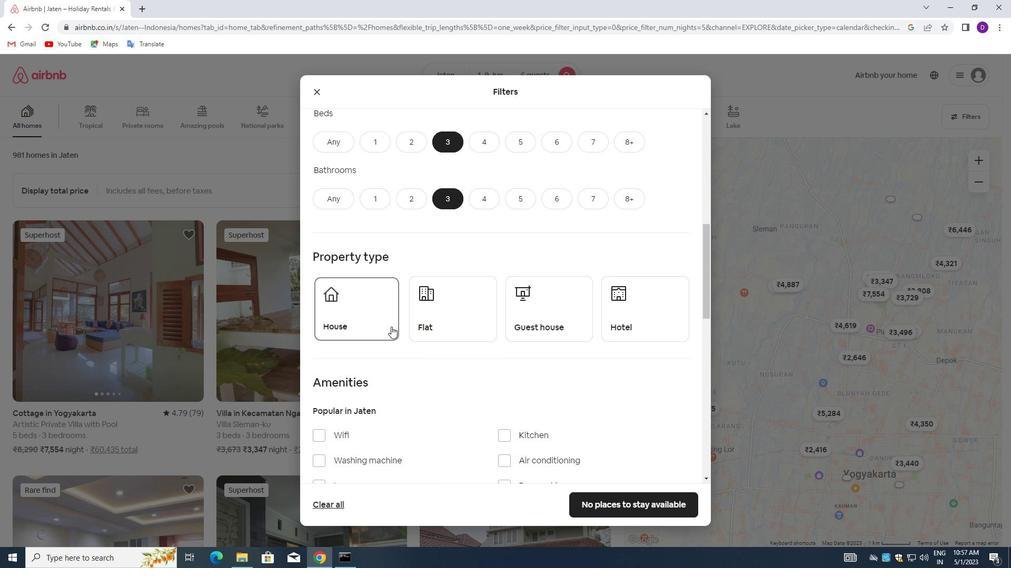 
Action: Mouse moved to (525, 318)
Screenshot: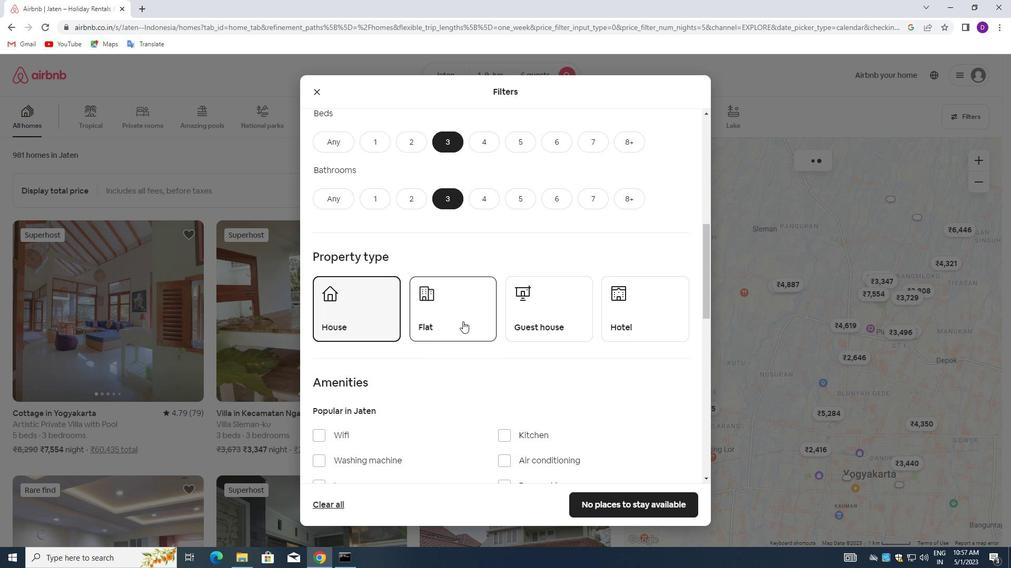 
Action: Mouse pressed left at (525, 318)
Screenshot: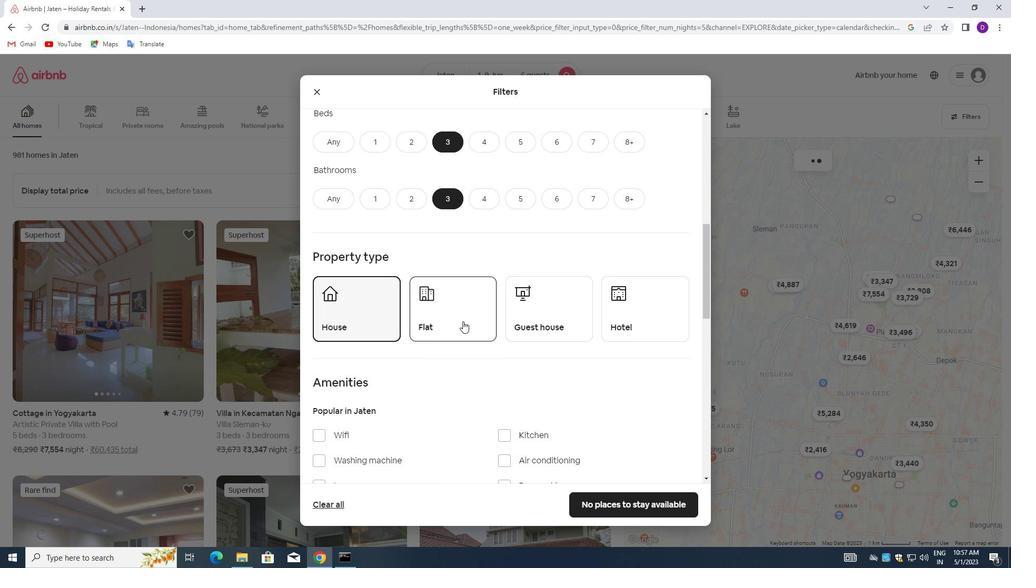 
Action: Mouse moved to (547, 352)
Screenshot: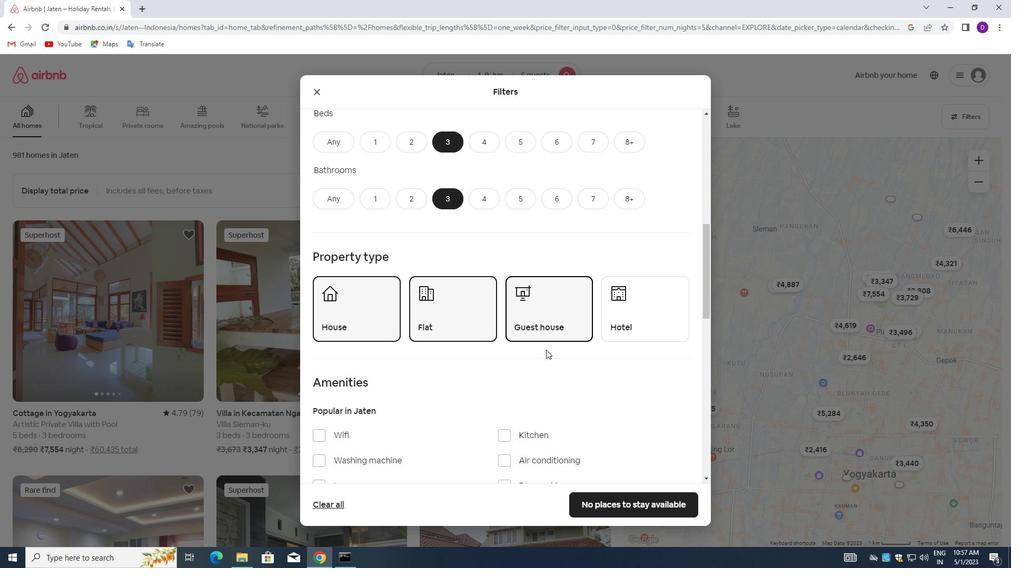 
Action: Mouse scrolled (547, 351) with delta (0, 0)
Screenshot: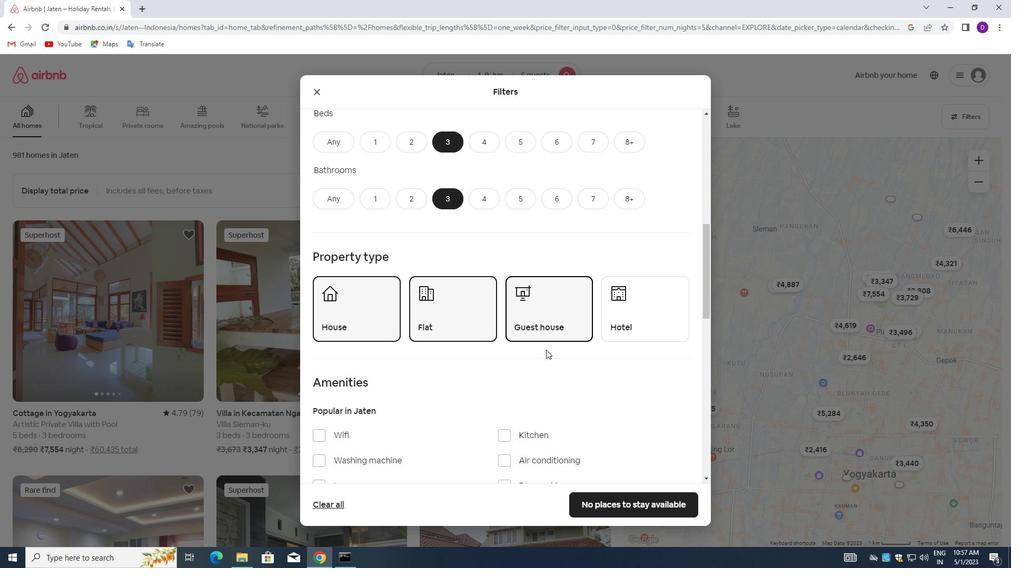 
Action: Mouse moved to (547, 352)
Screenshot: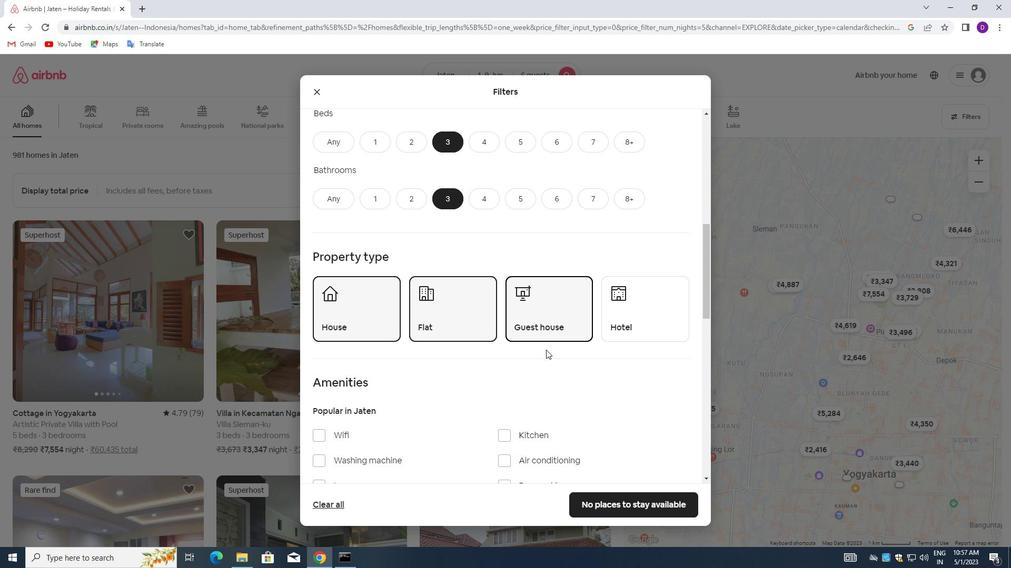 
Action: Mouse scrolled (547, 352) with delta (0, 0)
Screenshot: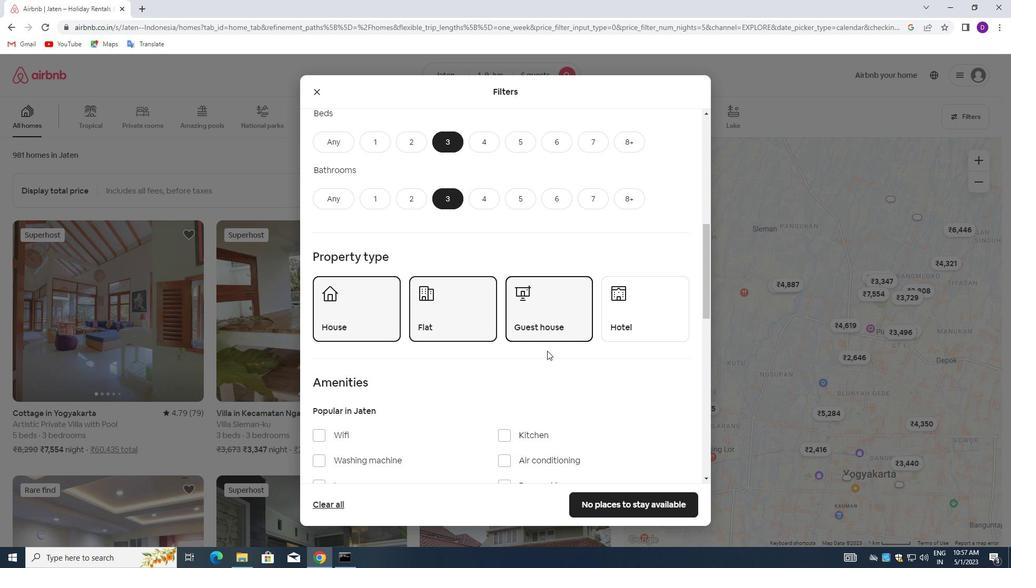 
Action: Mouse moved to (547, 353)
Screenshot: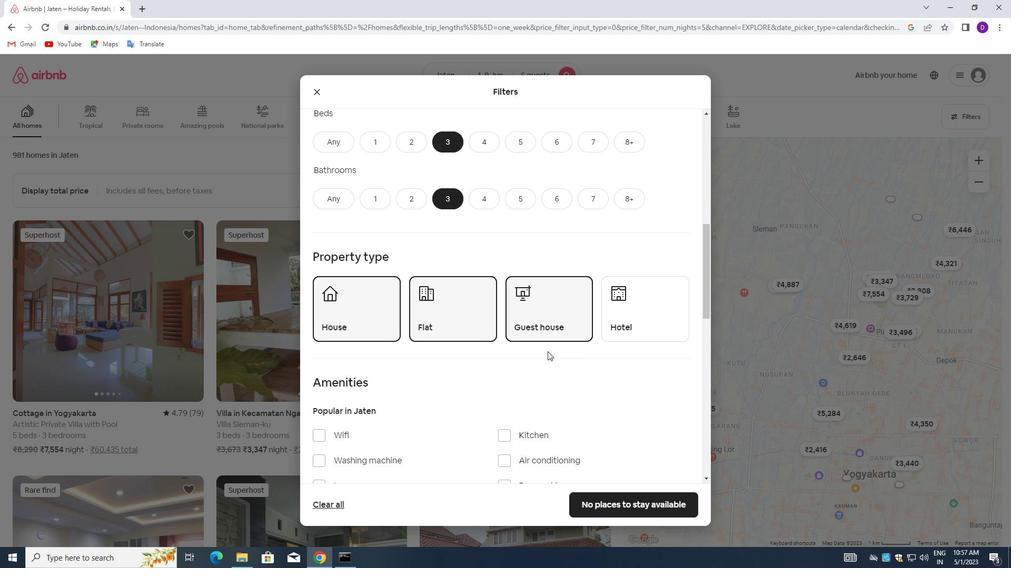 
Action: Mouse scrolled (547, 353) with delta (0, 0)
Screenshot: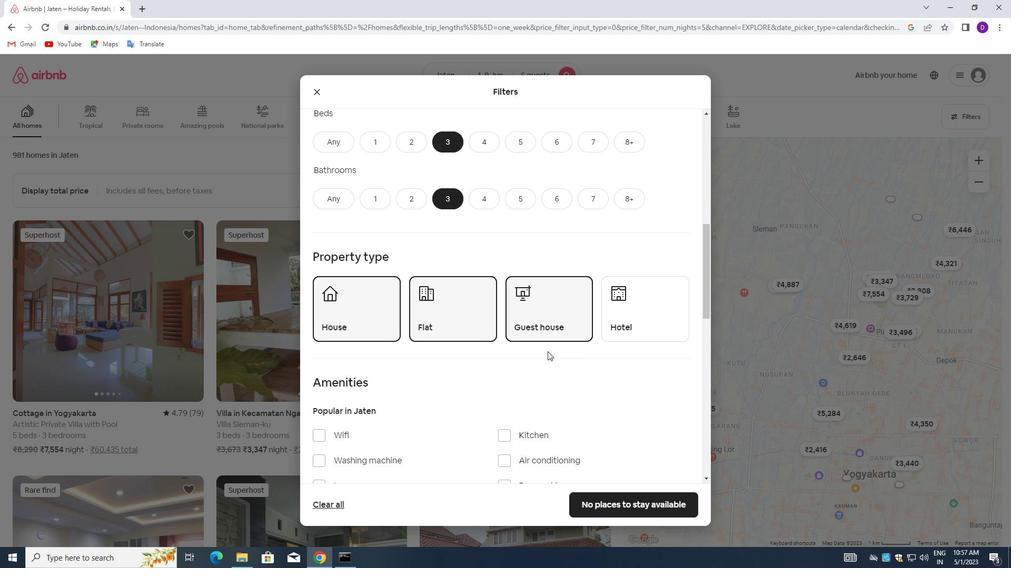 
Action: Mouse moved to (442, 337)
Screenshot: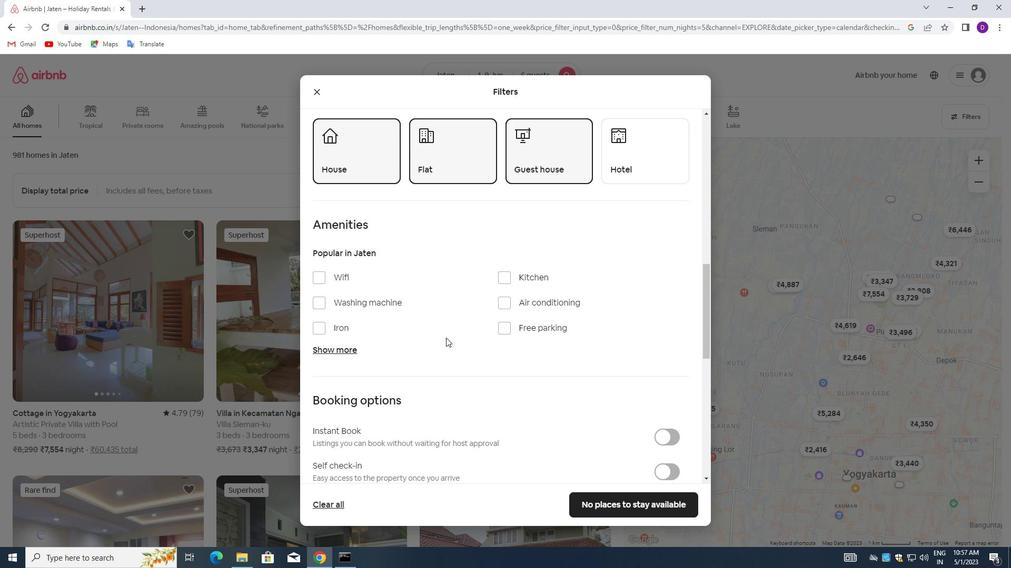 
Action: Mouse scrolled (442, 336) with delta (0, 0)
Screenshot: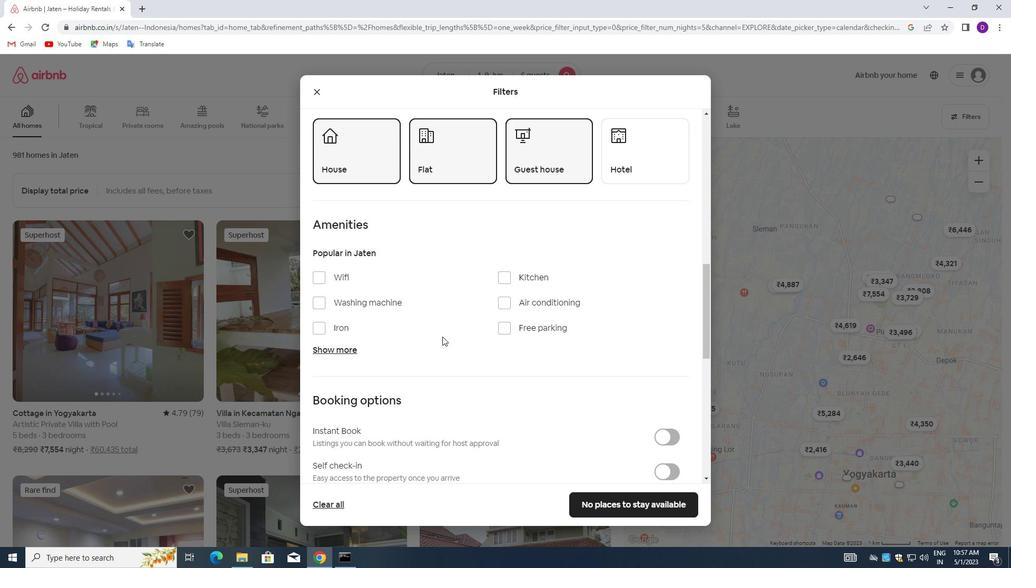 
Action: Mouse moved to (442, 337)
Screenshot: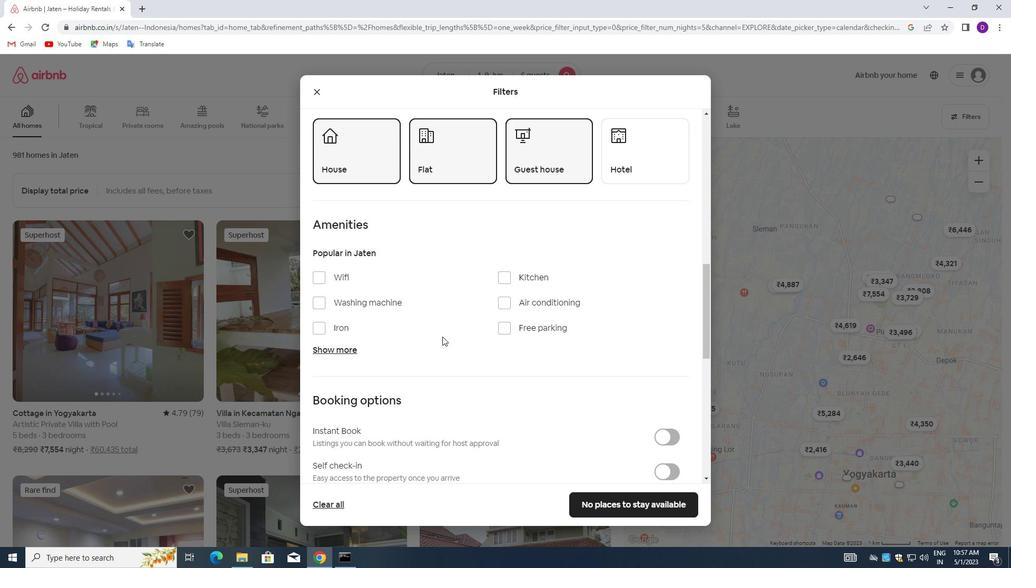 
Action: Mouse scrolled (442, 336) with delta (0, 0)
Screenshot: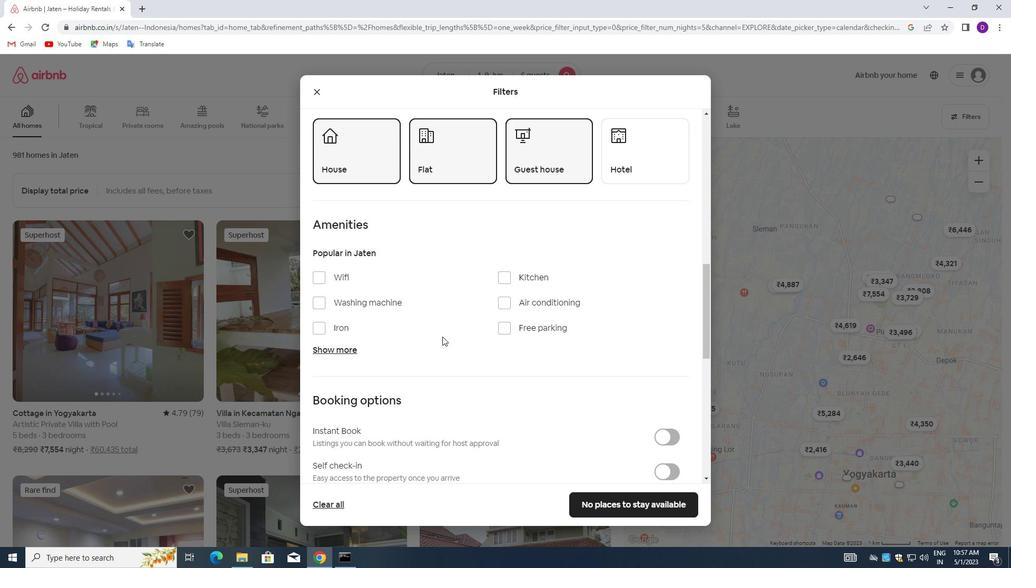 
Action: Mouse moved to (444, 337)
Screenshot: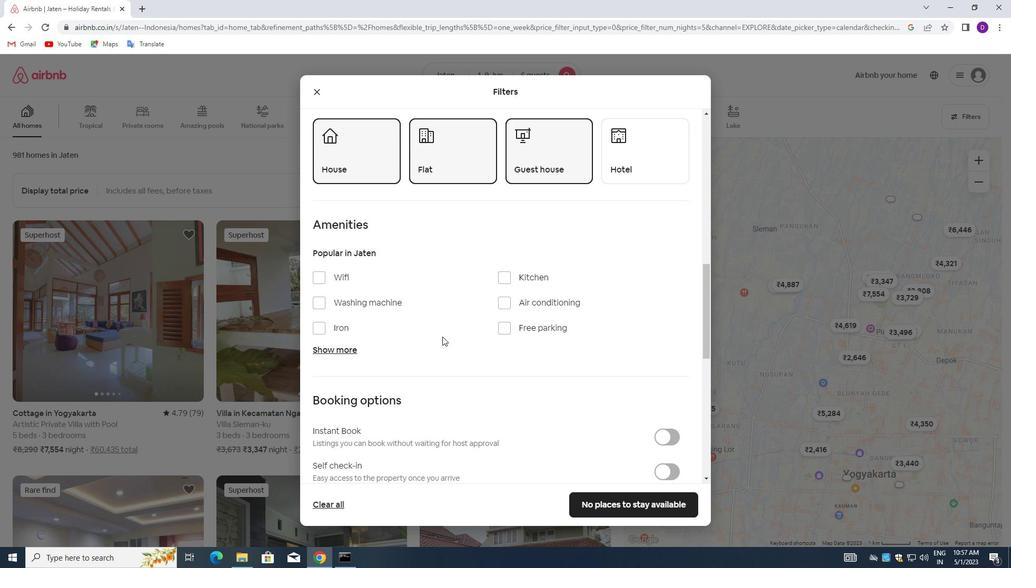 
Action: Mouse scrolled (444, 336) with delta (0, 0)
Screenshot: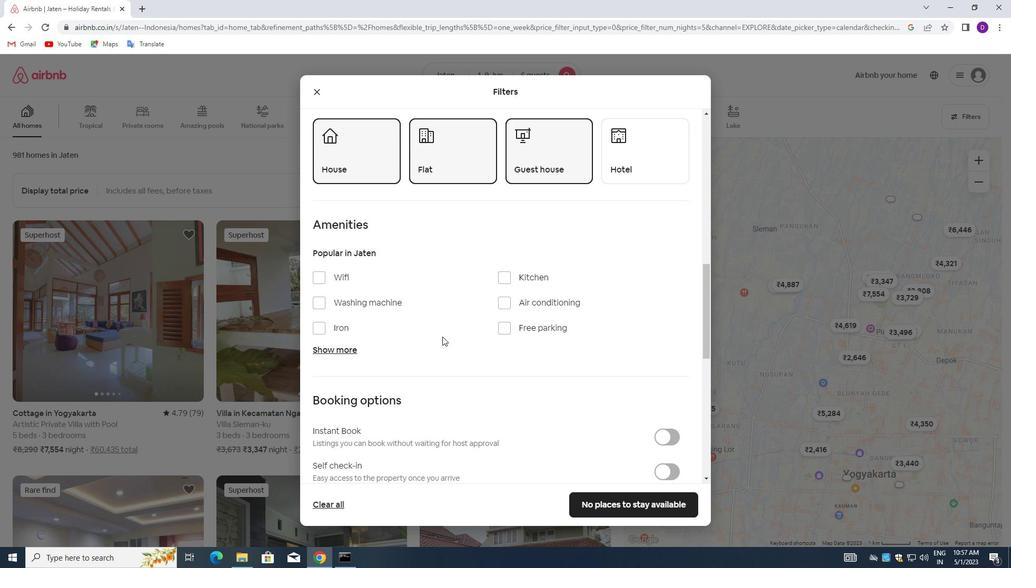 
Action: Mouse moved to (664, 313)
Screenshot: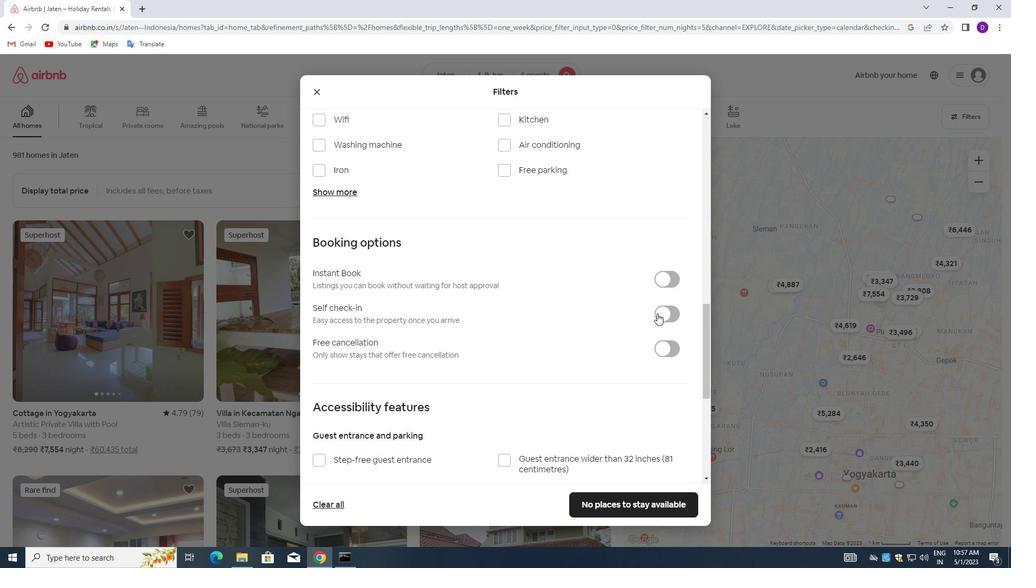
Action: Mouse pressed left at (664, 313)
Screenshot: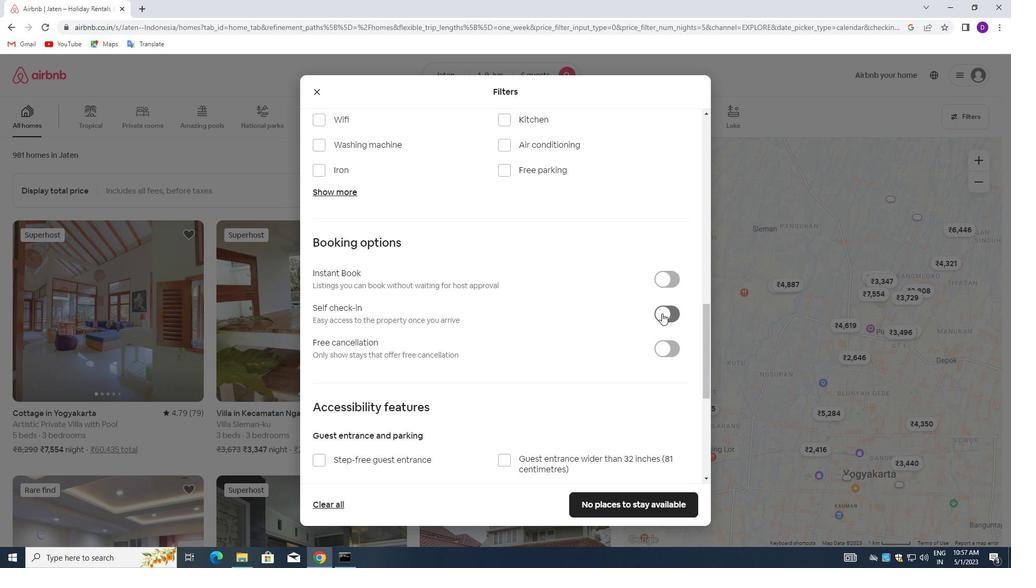 
Action: Mouse moved to (429, 350)
Screenshot: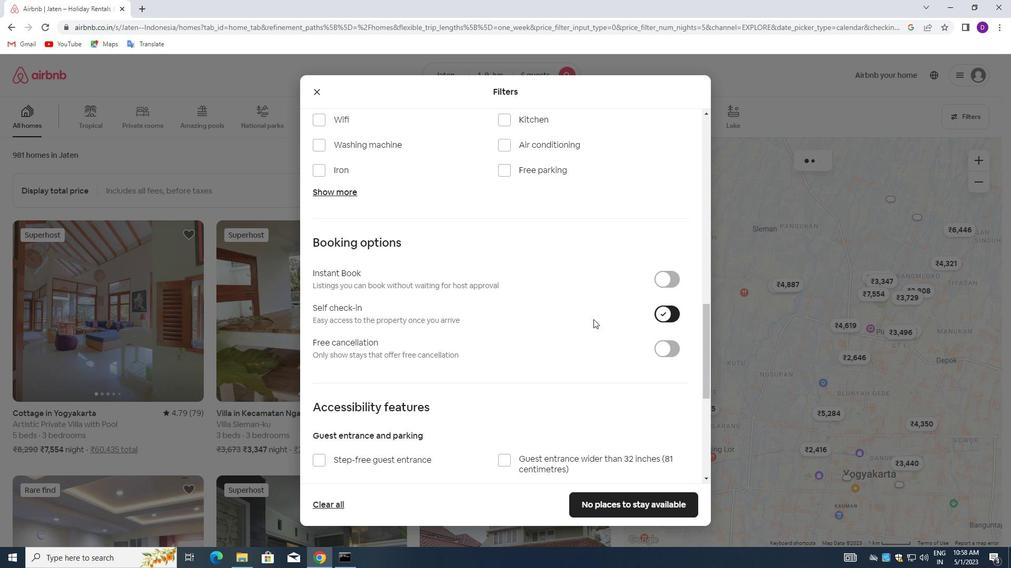 
Action: Mouse scrolled (429, 350) with delta (0, 0)
Screenshot: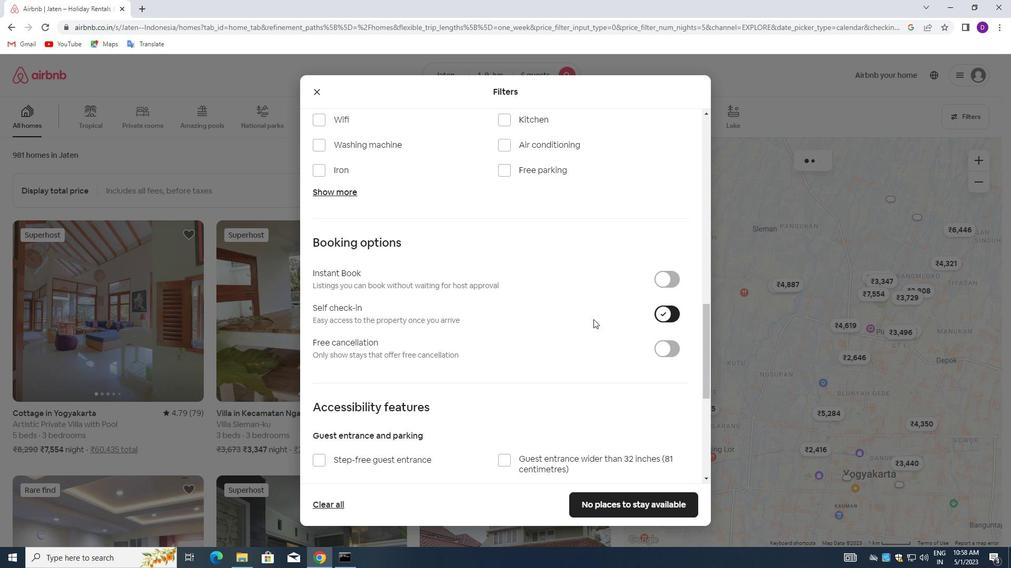 
Action: Mouse moved to (428, 351)
Screenshot: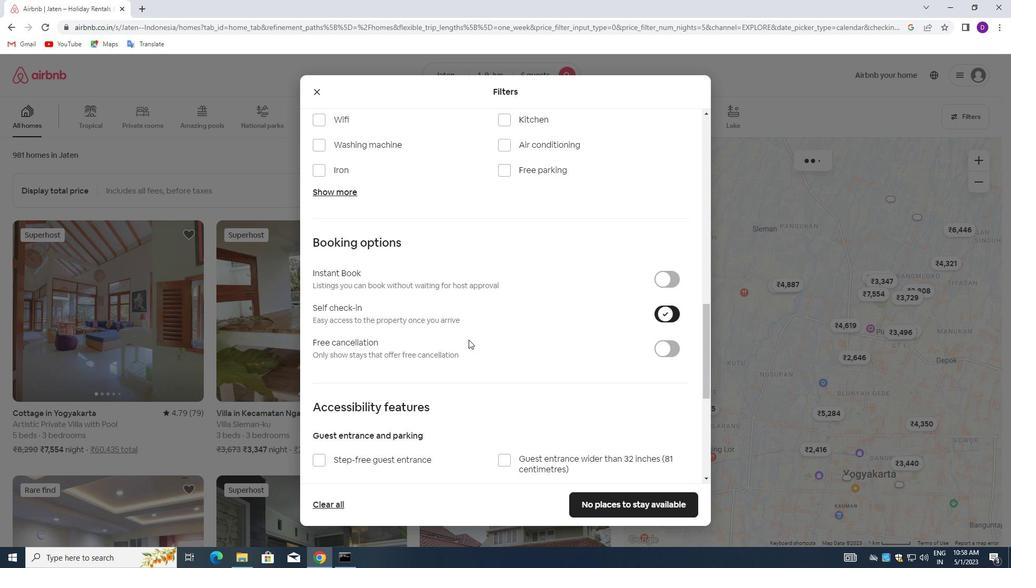 
Action: Mouse scrolled (428, 350) with delta (0, 0)
Screenshot: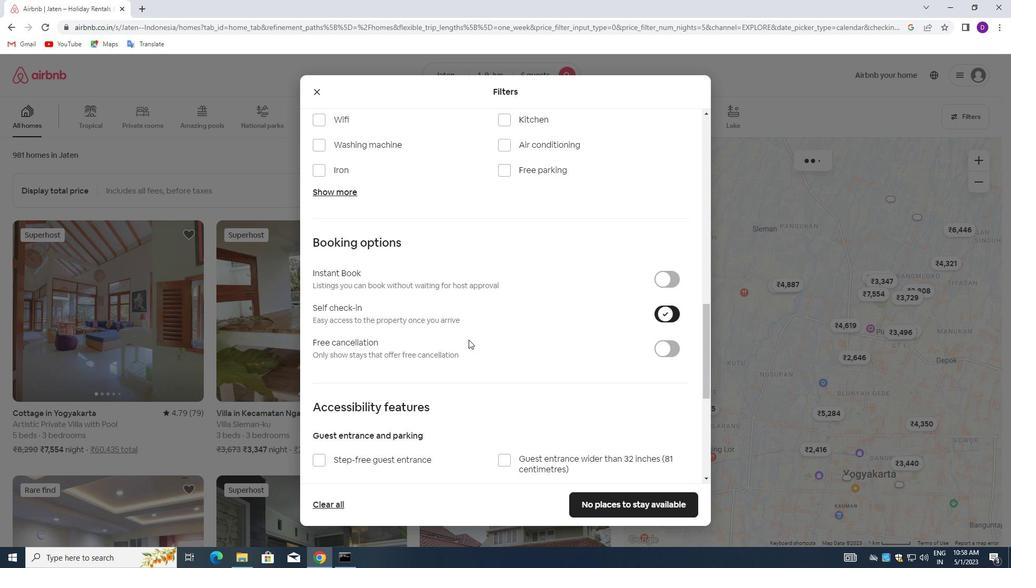 
Action: Mouse scrolled (428, 350) with delta (0, 0)
Screenshot: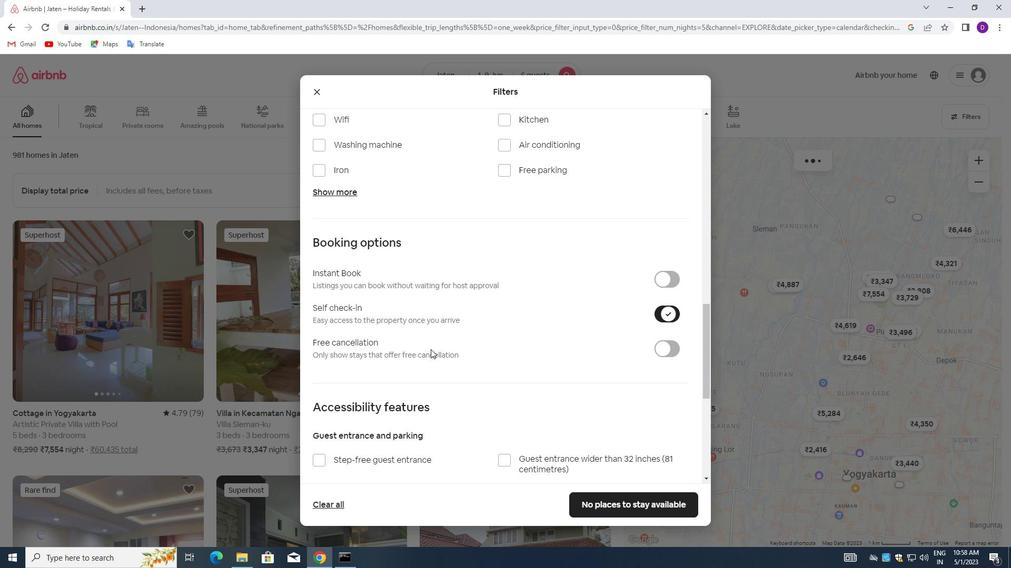 
Action: Mouse moved to (427, 351)
Screenshot: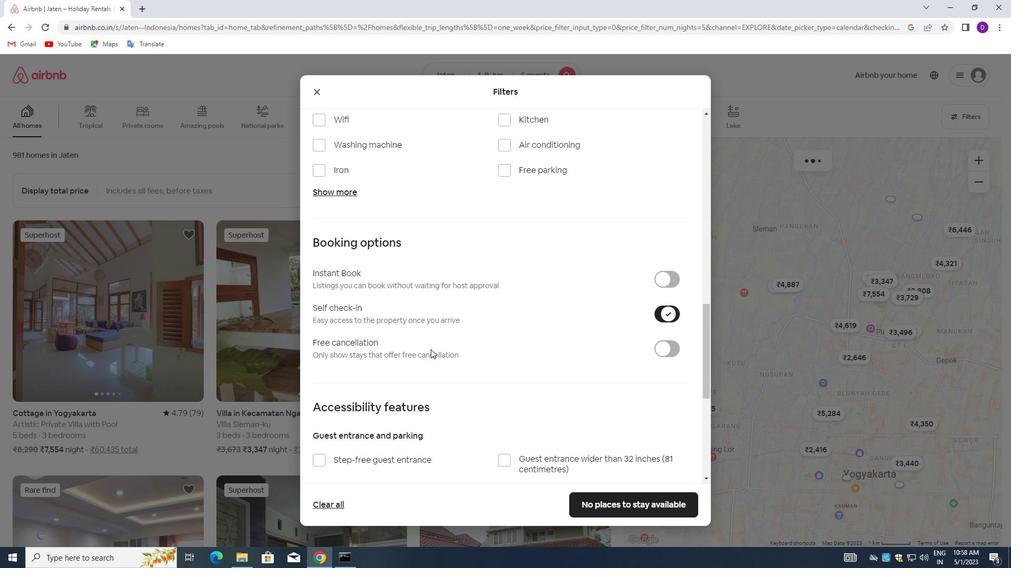 
Action: Mouse scrolled (427, 350) with delta (0, 0)
Screenshot: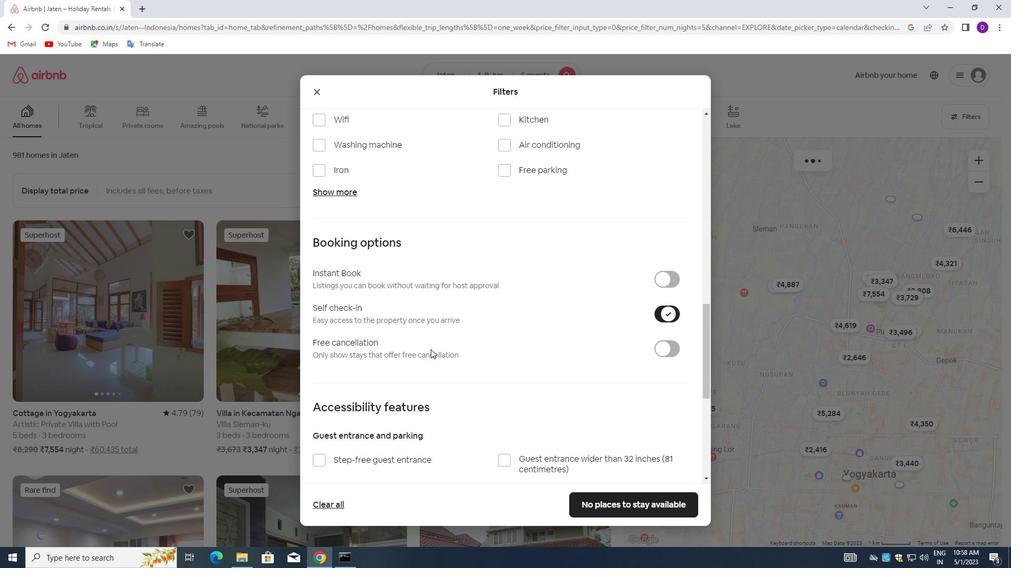 
Action: Mouse scrolled (427, 350) with delta (0, 0)
Screenshot: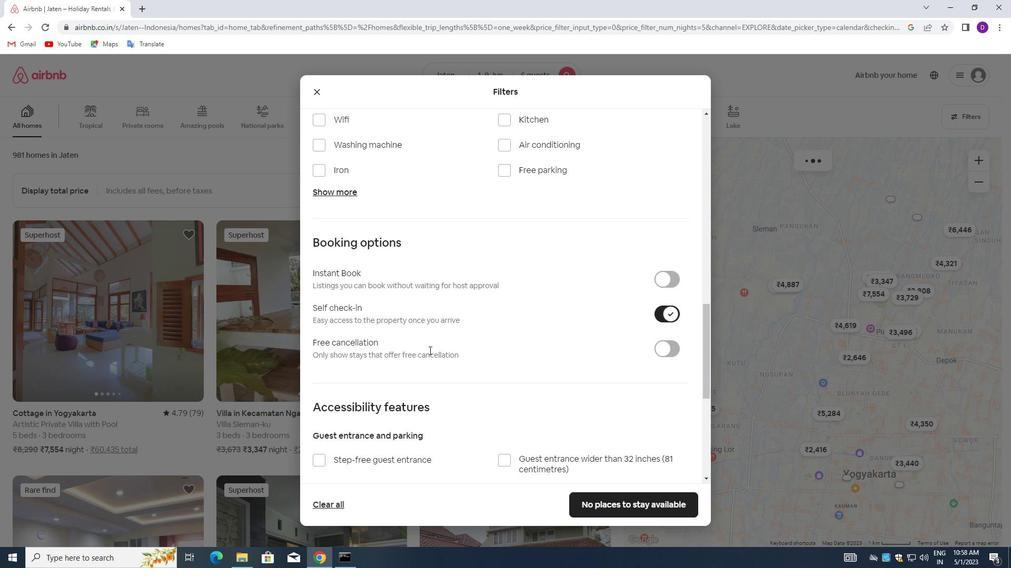 
Action: Mouse scrolled (427, 350) with delta (0, 0)
Screenshot: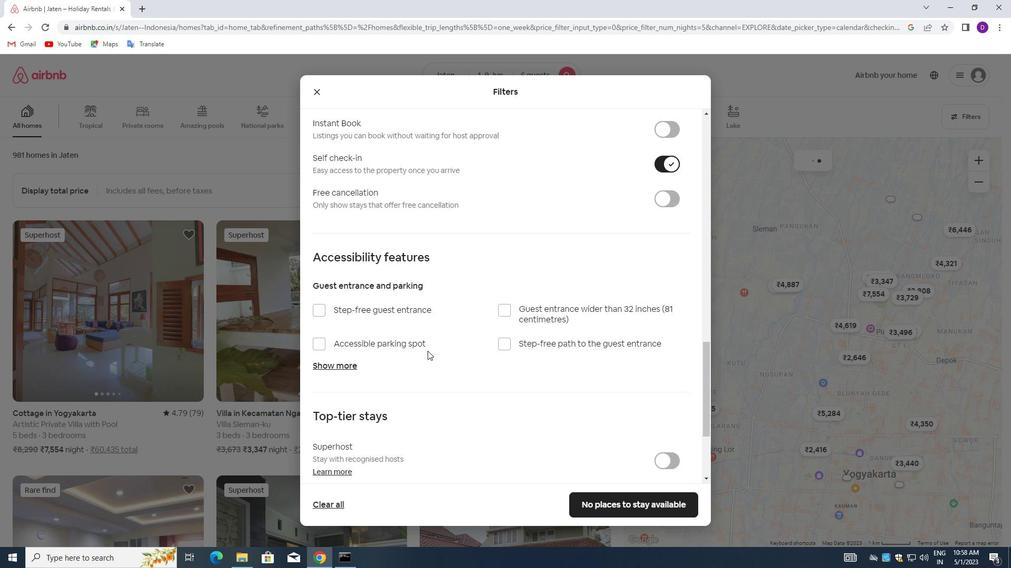 
Action: Mouse scrolled (427, 350) with delta (0, 0)
Screenshot: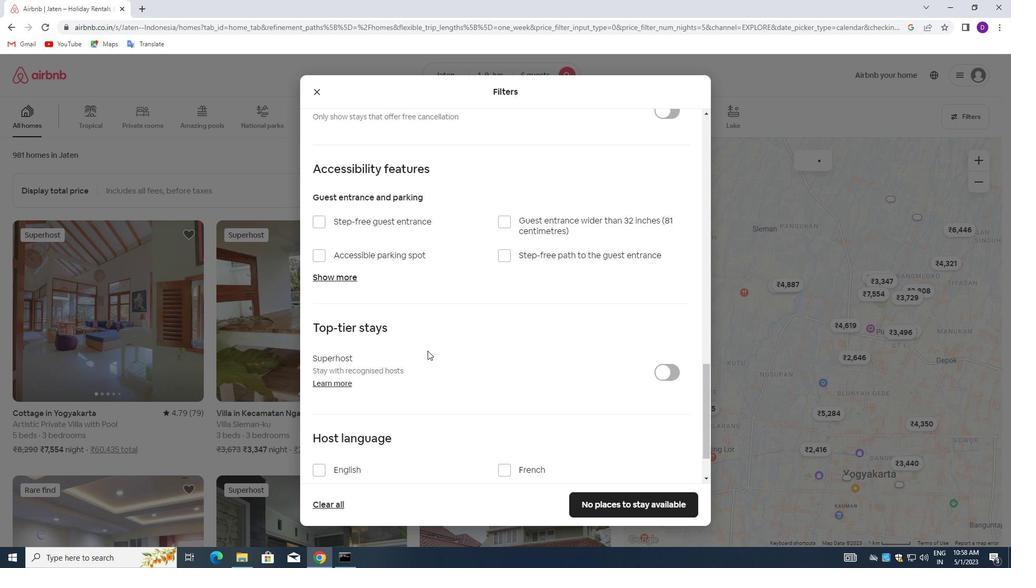 
Action: Mouse moved to (426, 352)
Screenshot: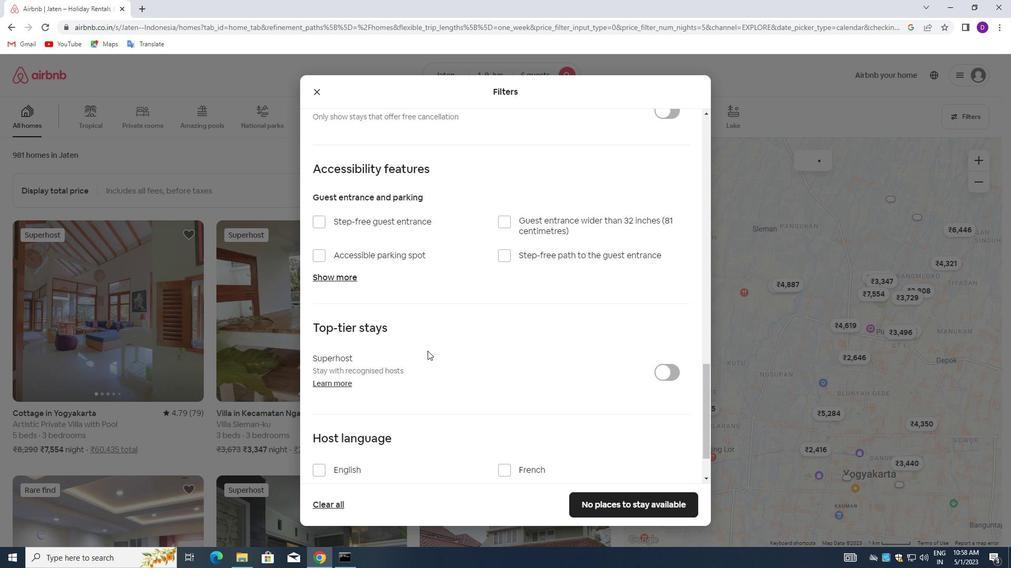 
Action: Mouse scrolled (426, 352) with delta (0, 0)
Screenshot: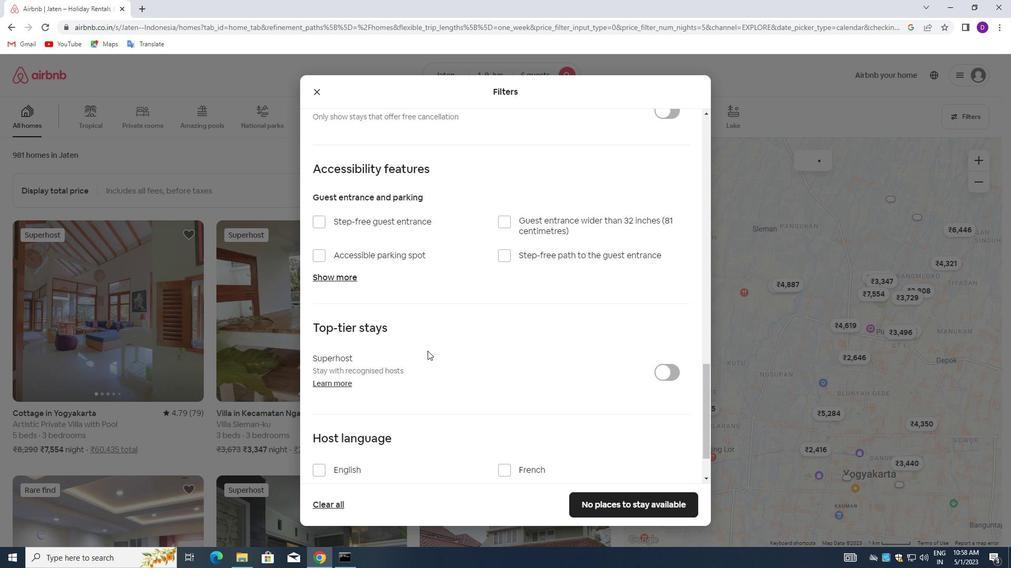 
Action: Mouse moved to (423, 355)
Screenshot: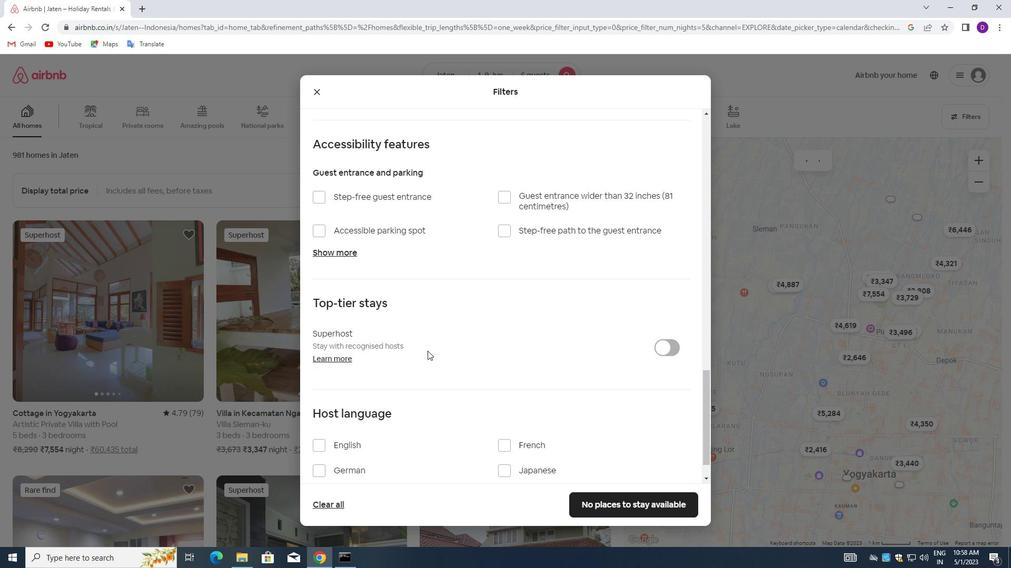 
Action: Mouse scrolled (423, 355) with delta (0, 0)
Screenshot: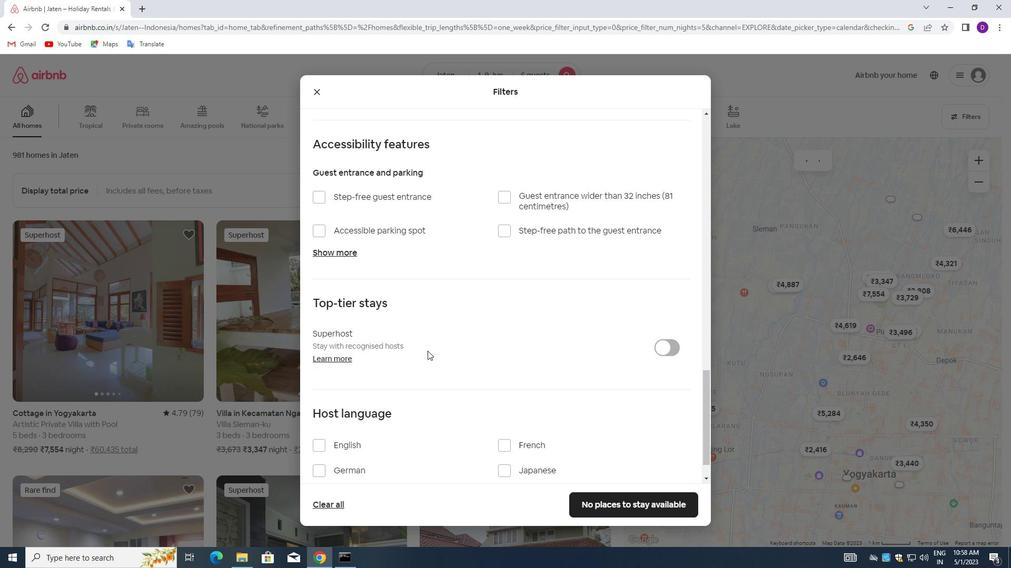 
Action: Mouse moved to (413, 363)
Screenshot: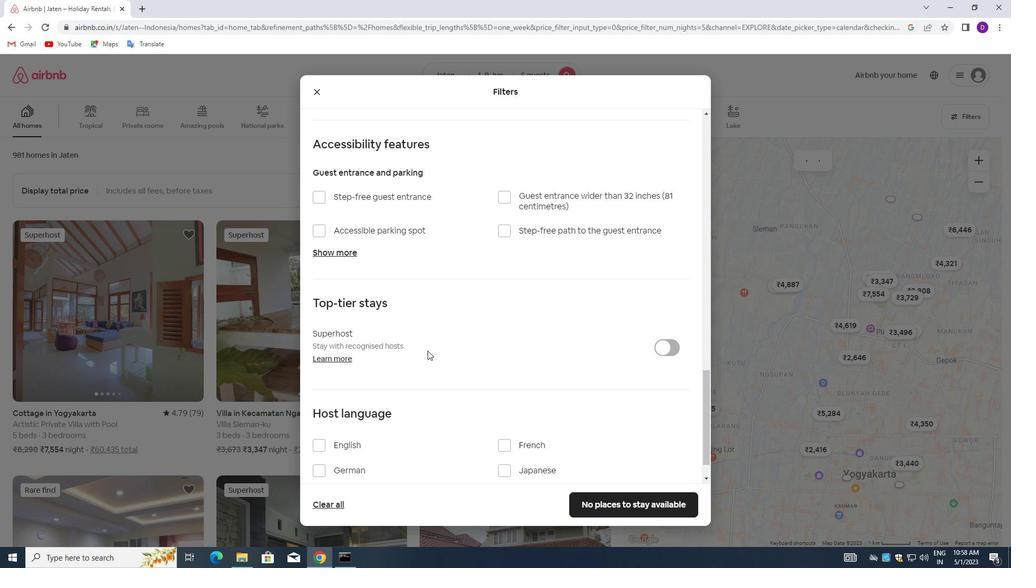 
Action: Mouse scrolled (413, 362) with delta (0, 0)
Screenshot: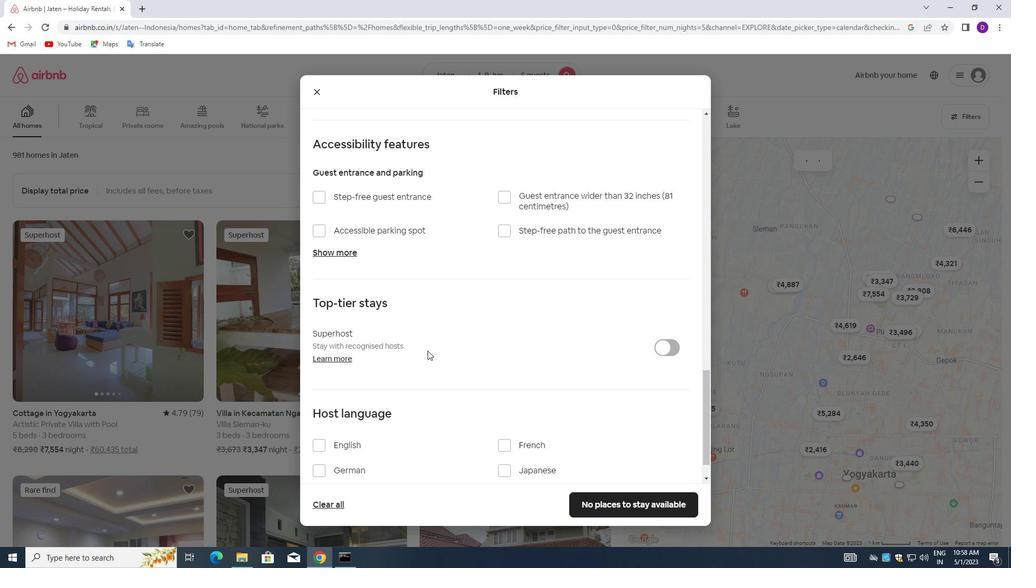 
Action: Mouse moved to (311, 410)
Screenshot: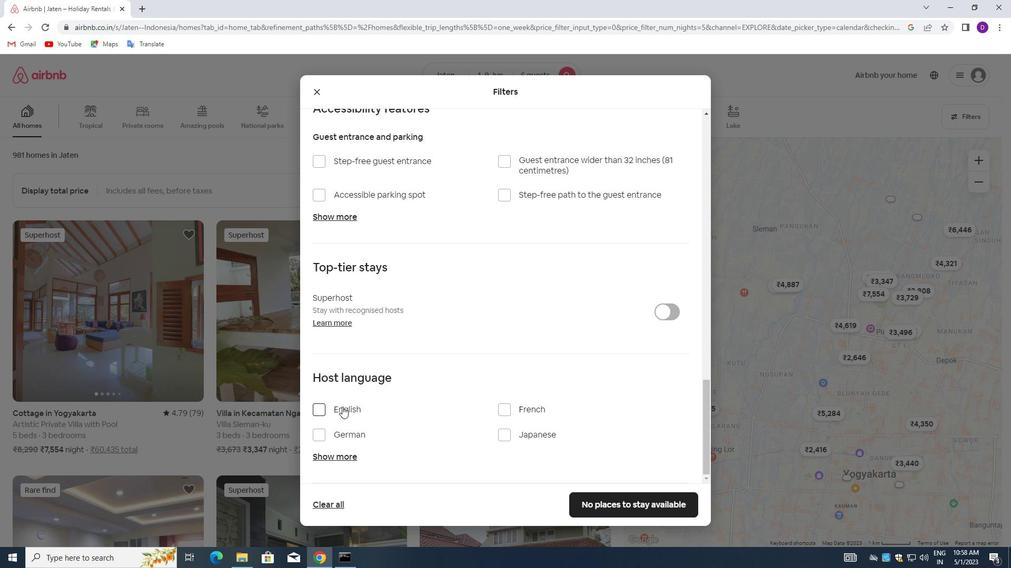 
Action: Mouse pressed left at (311, 410)
Screenshot: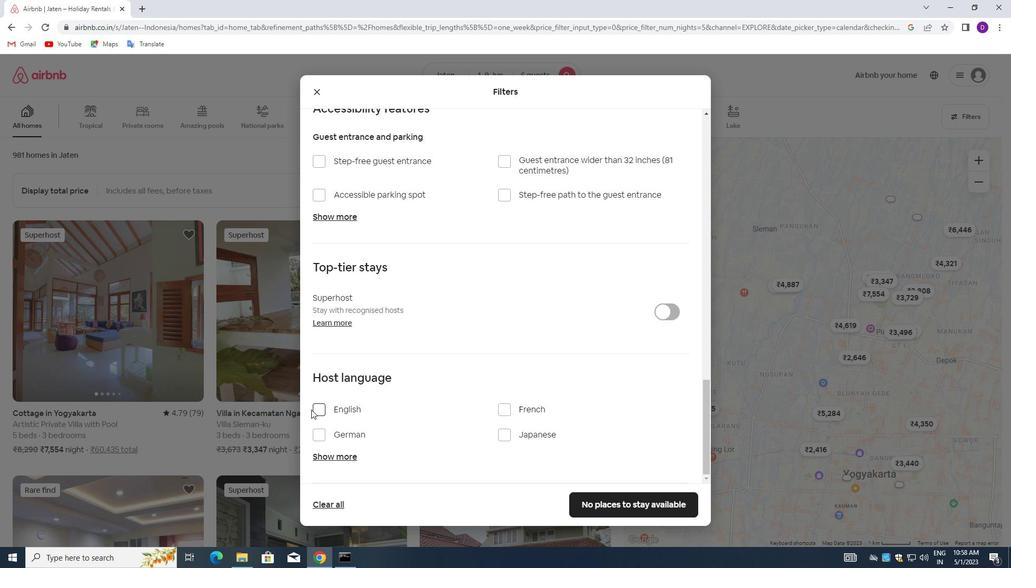 
Action: Mouse moved to (320, 410)
Screenshot: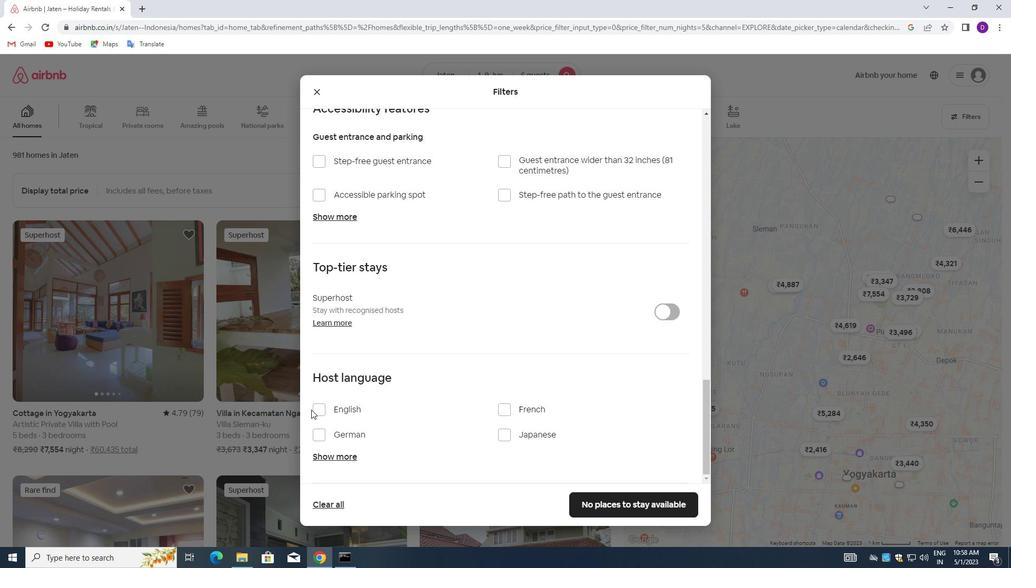 
Action: Mouse pressed left at (320, 410)
Screenshot: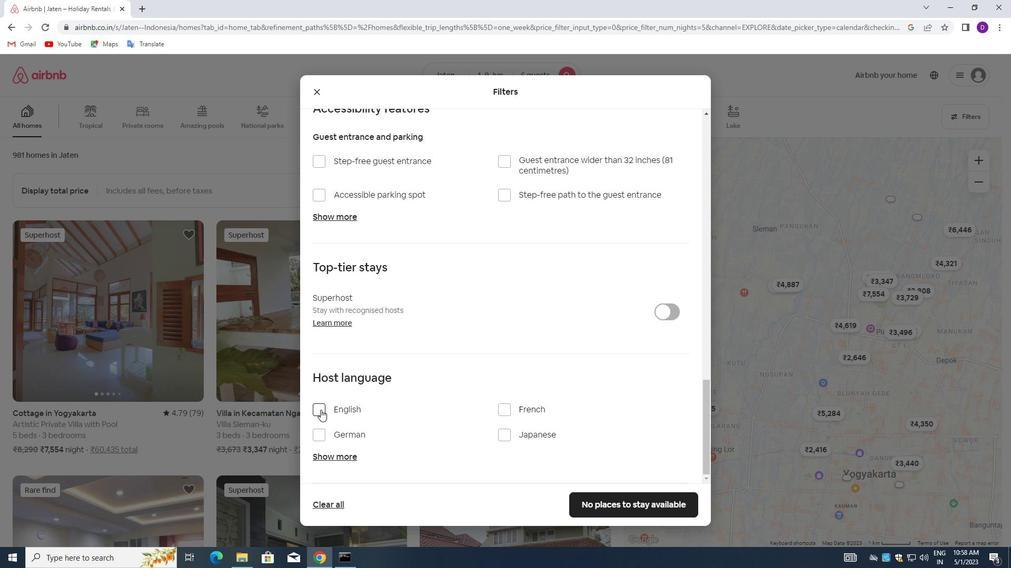 
Action: Mouse moved to (597, 500)
Screenshot: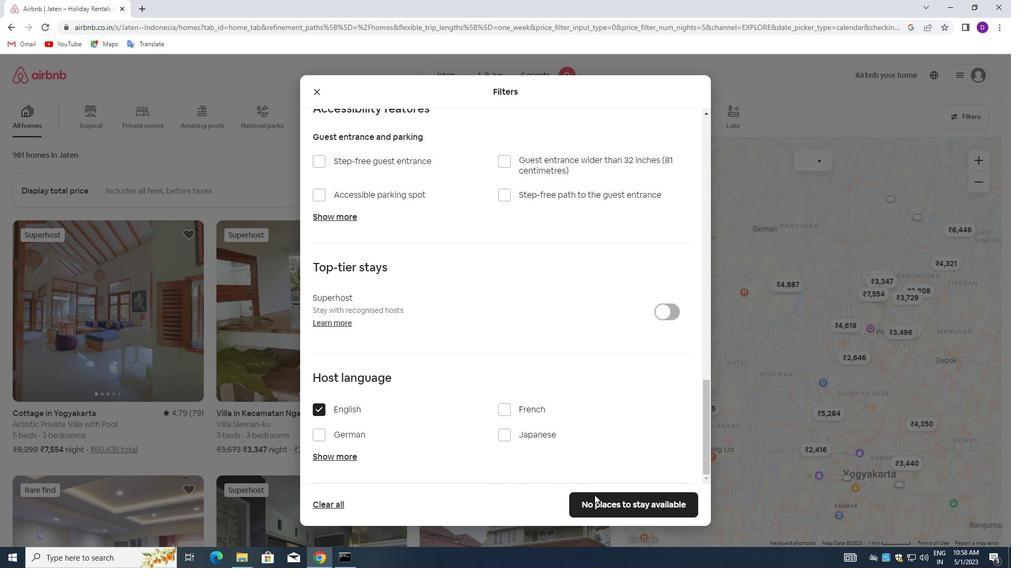 
Action: Mouse pressed left at (597, 500)
Screenshot: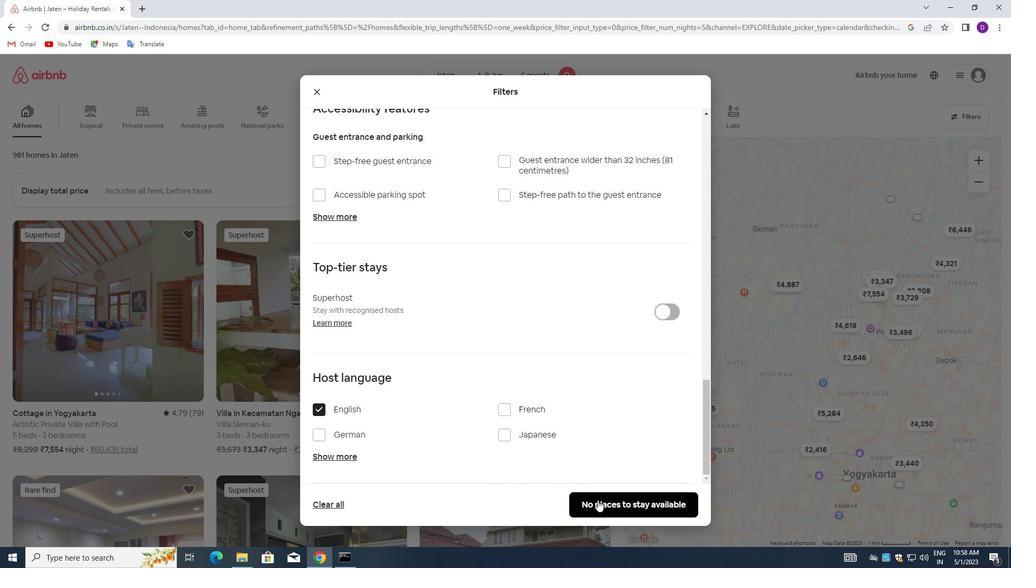 
Action: Mouse moved to (589, 496)
Screenshot: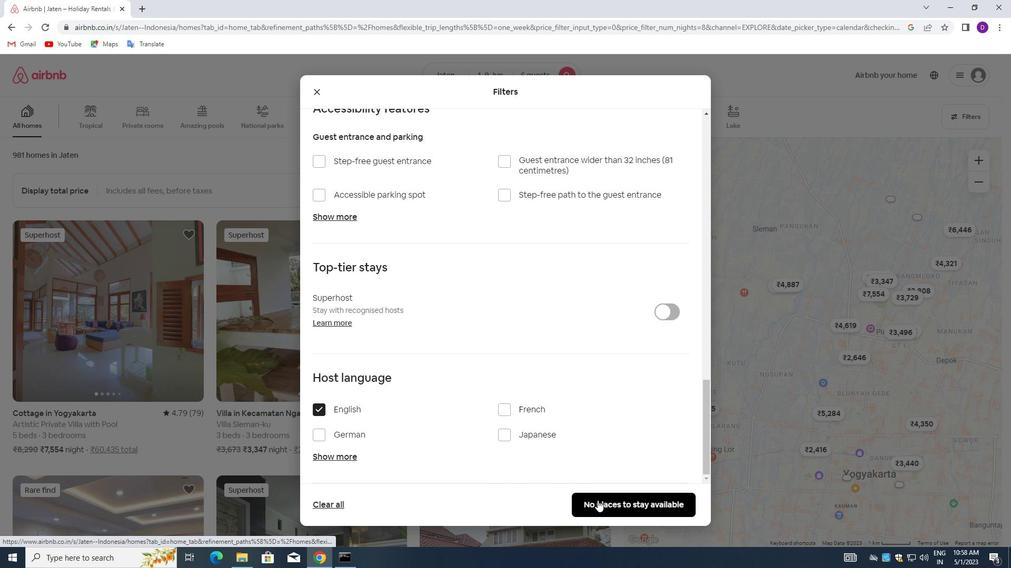 
